 Task: Create a due date automation trigger when advanced on, 2 working days after a card is due add basic not assigned to me at 11:00 AM.
Action: Mouse moved to (1116, 344)
Screenshot: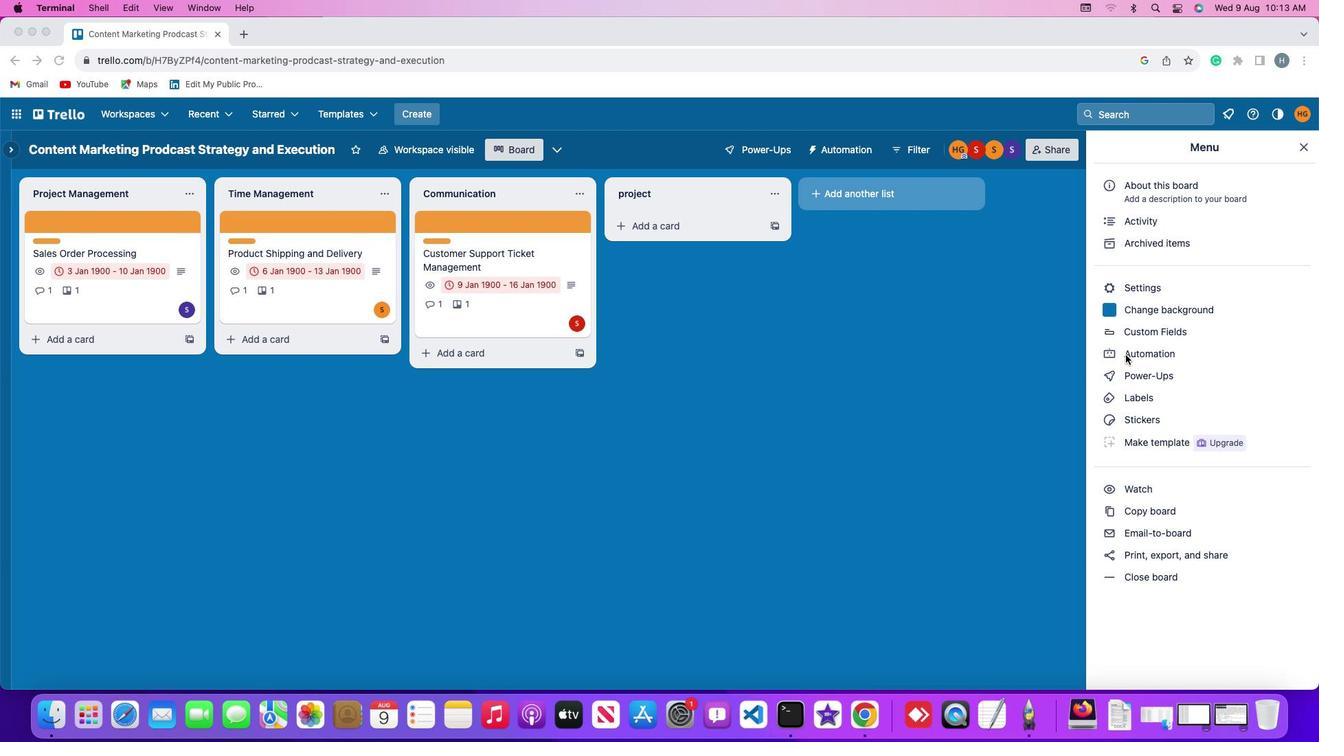 
Action: Mouse pressed left at (1116, 344)
Screenshot: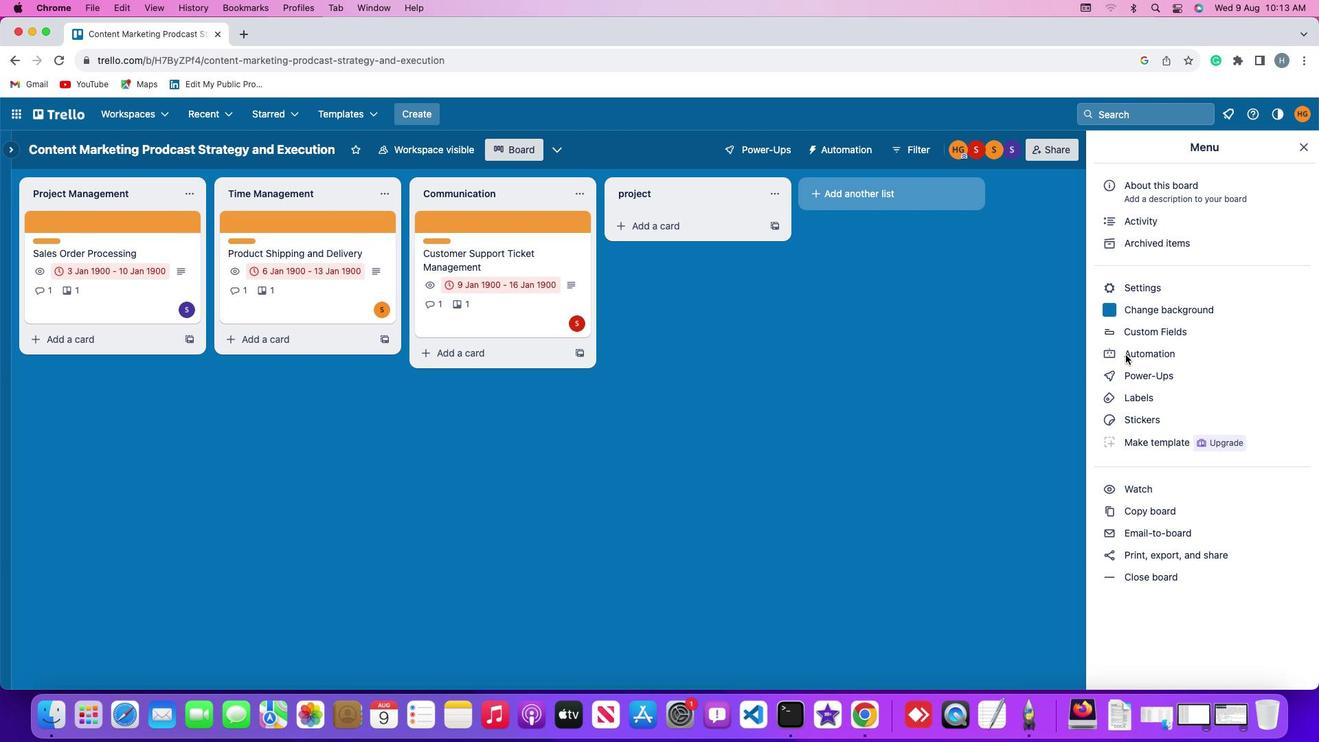 
Action: Mouse pressed left at (1116, 344)
Screenshot: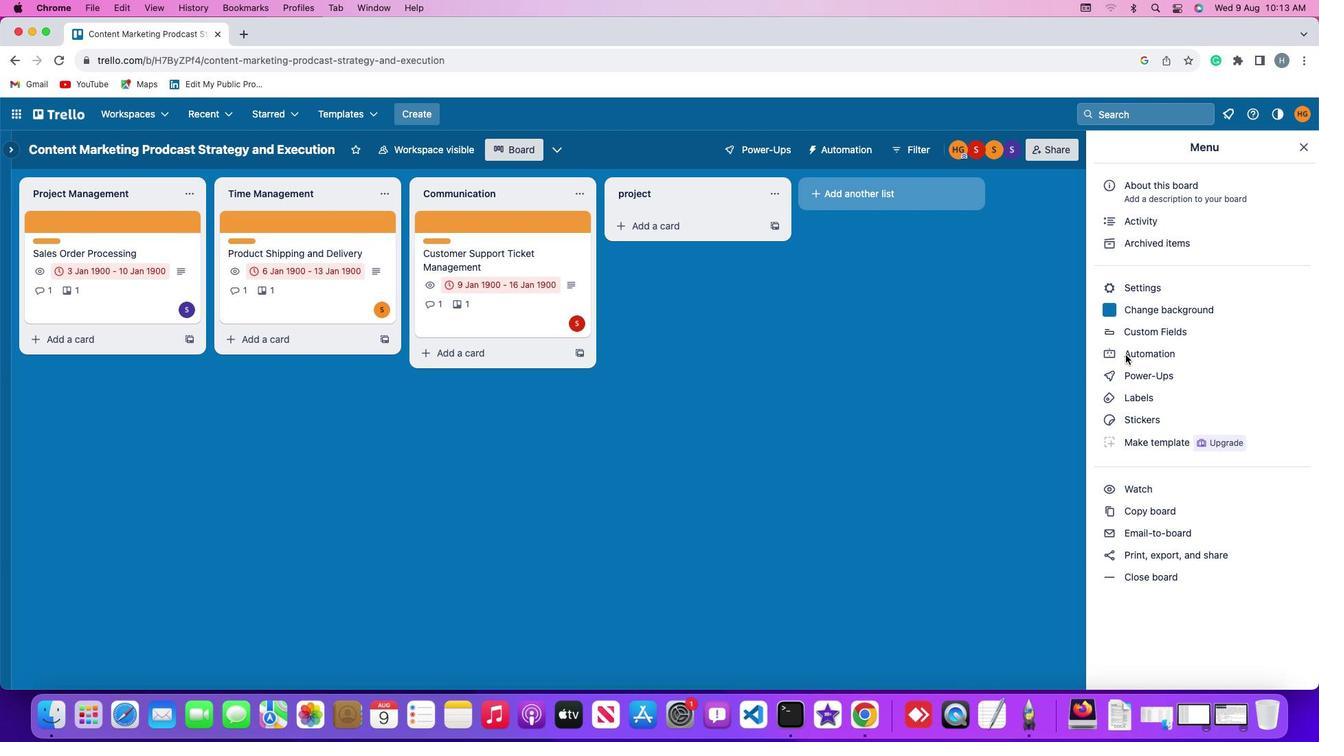 
Action: Mouse moved to (89, 320)
Screenshot: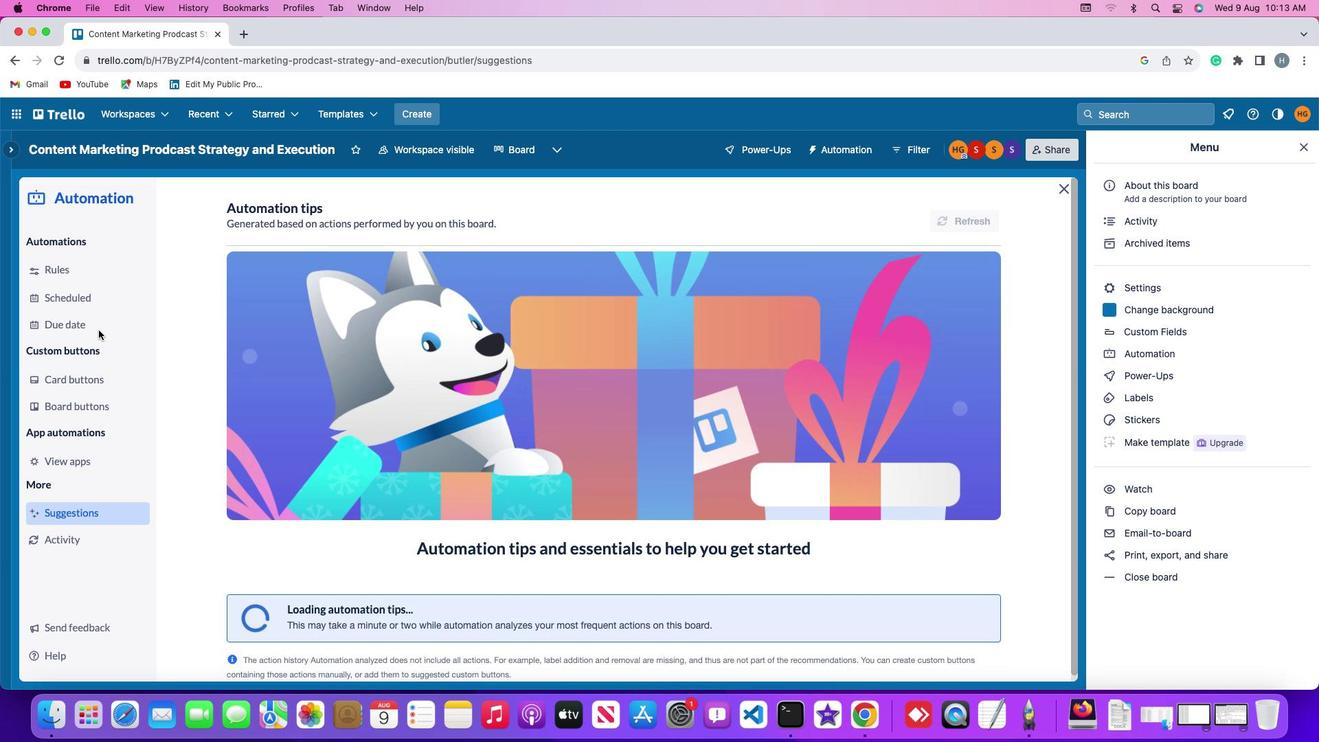 
Action: Mouse pressed left at (89, 320)
Screenshot: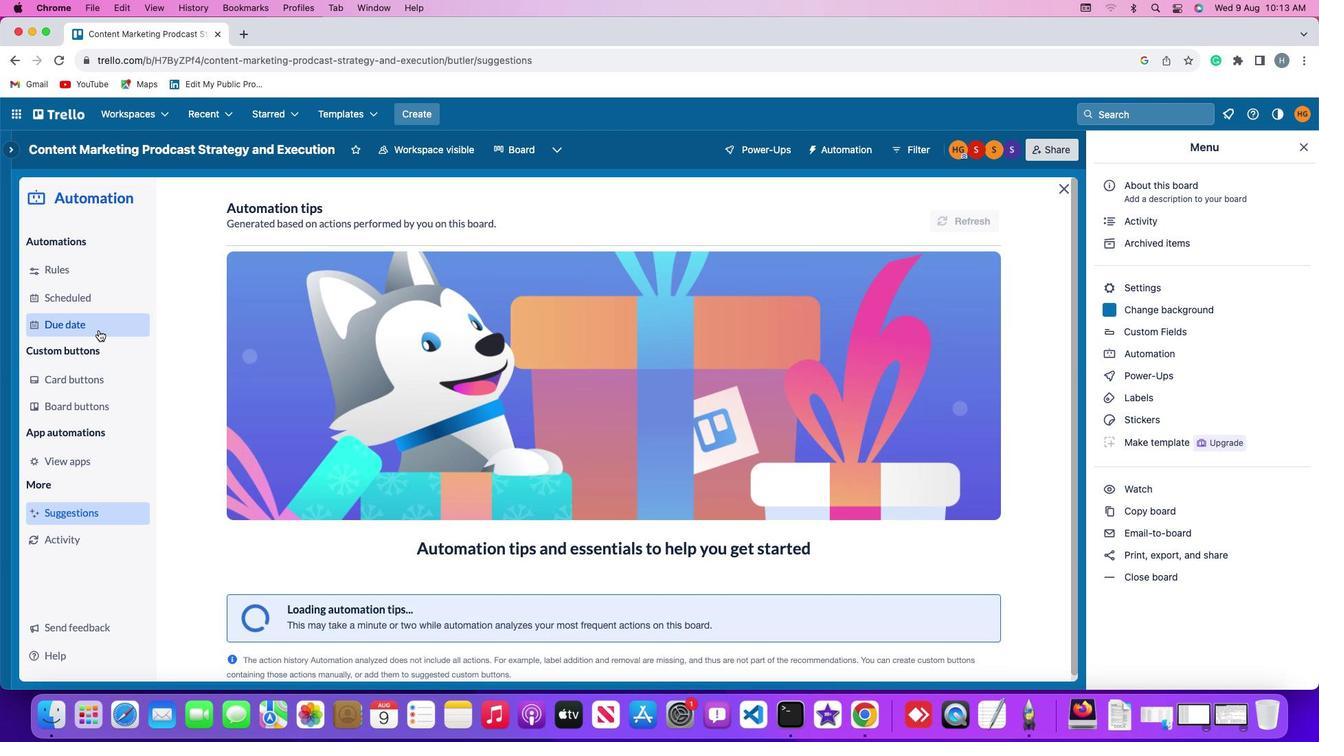 
Action: Mouse moved to (924, 202)
Screenshot: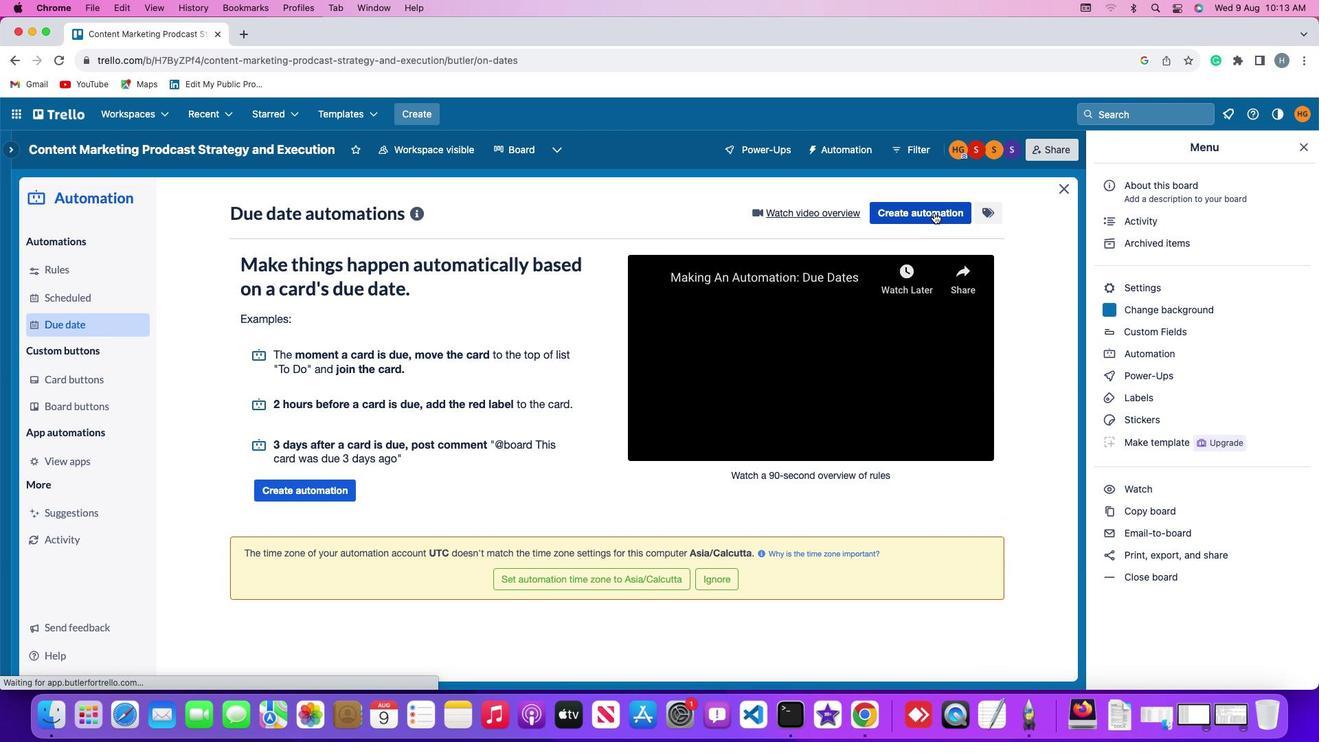 
Action: Mouse pressed left at (924, 202)
Screenshot: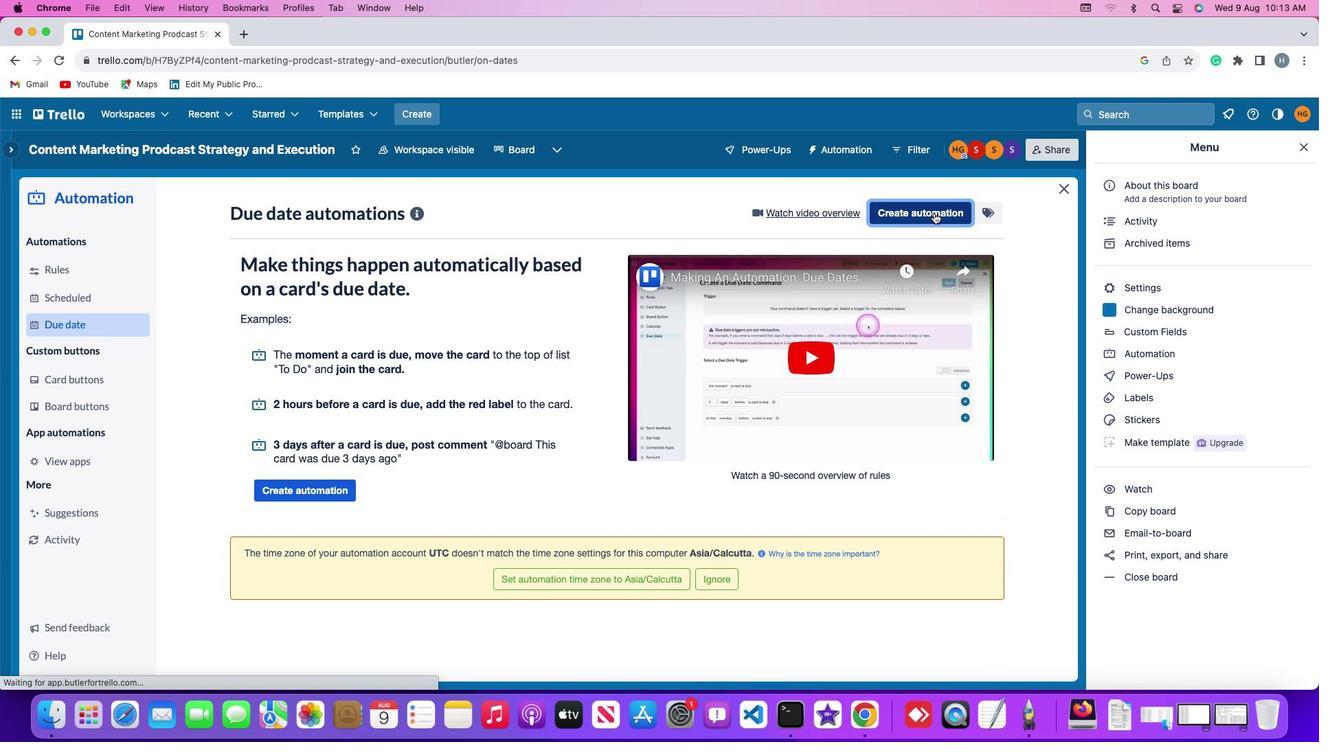
Action: Mouse moved to (367, 338)
Screenshot: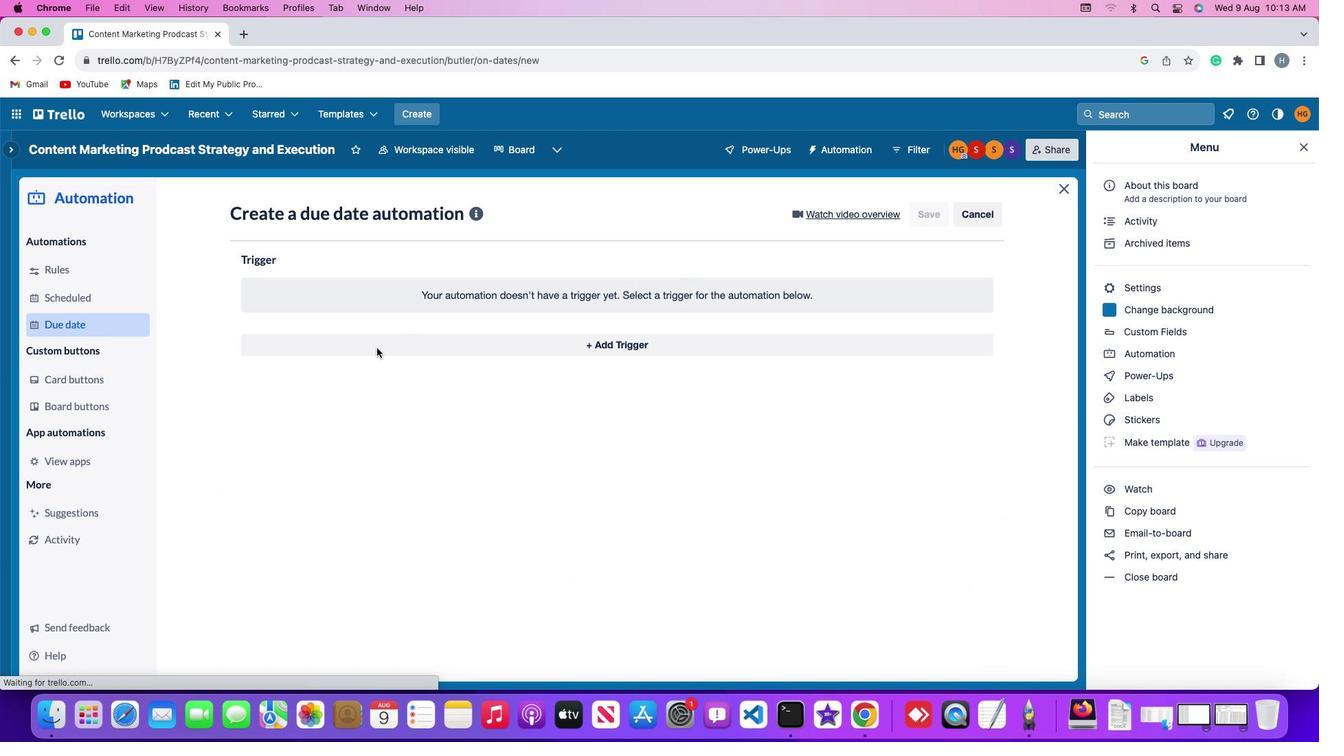 
Action: Mouse pressed left at (367, 338)
Screenshot: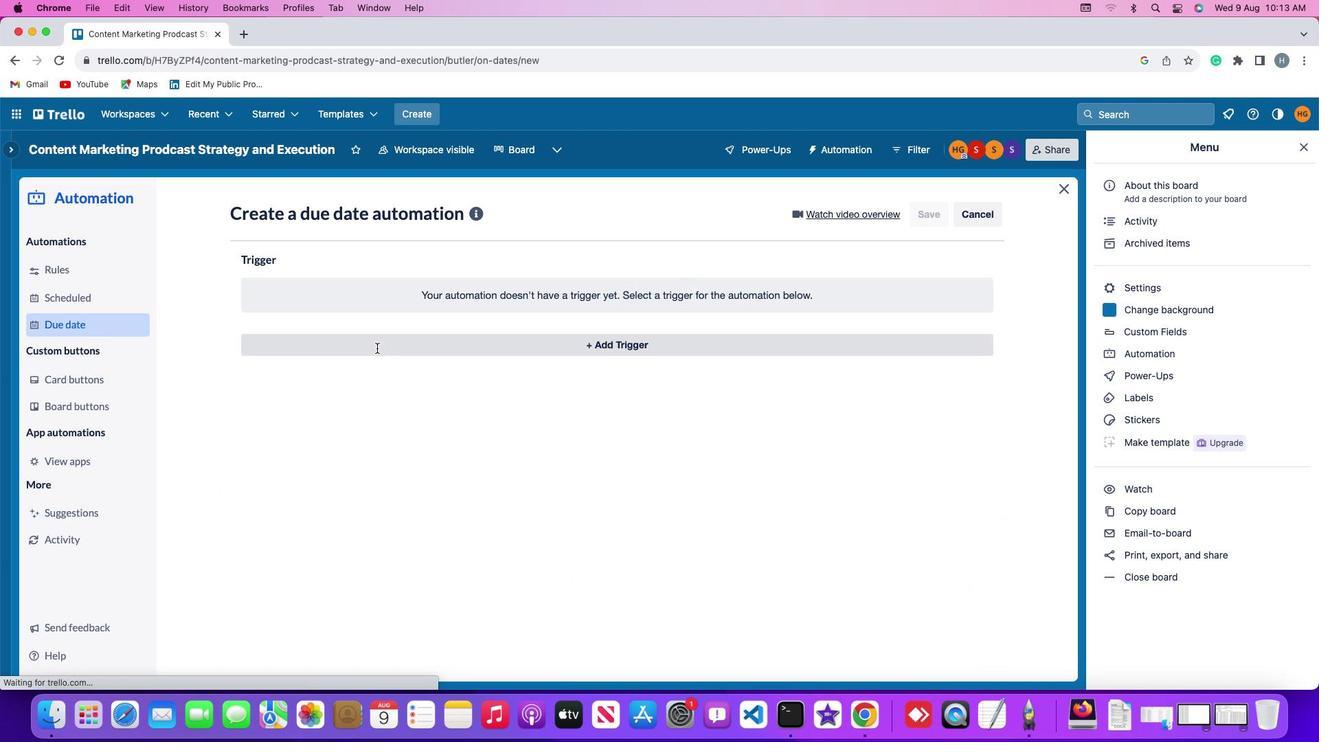 
Action: Mouse moved to (259, 546)
Screenshot: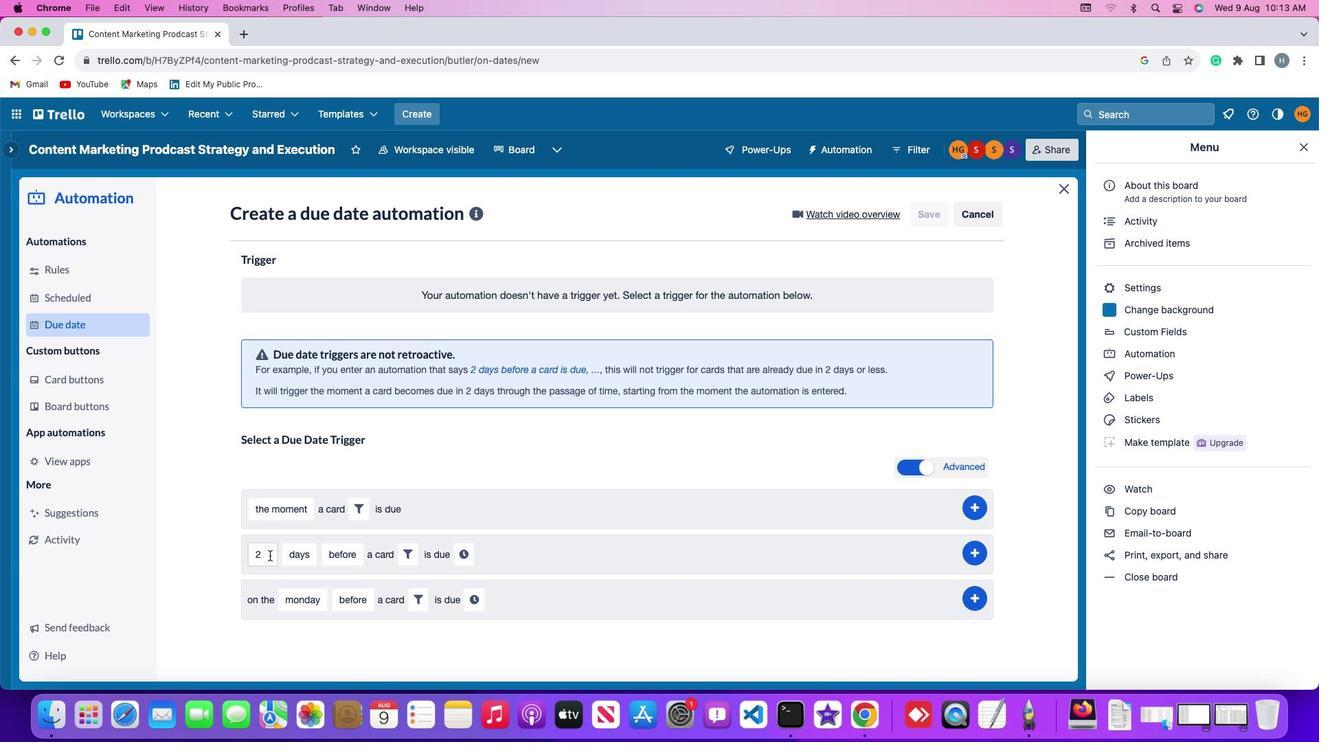
Action: Mouse pressed left at (259, 546)
Screenshot: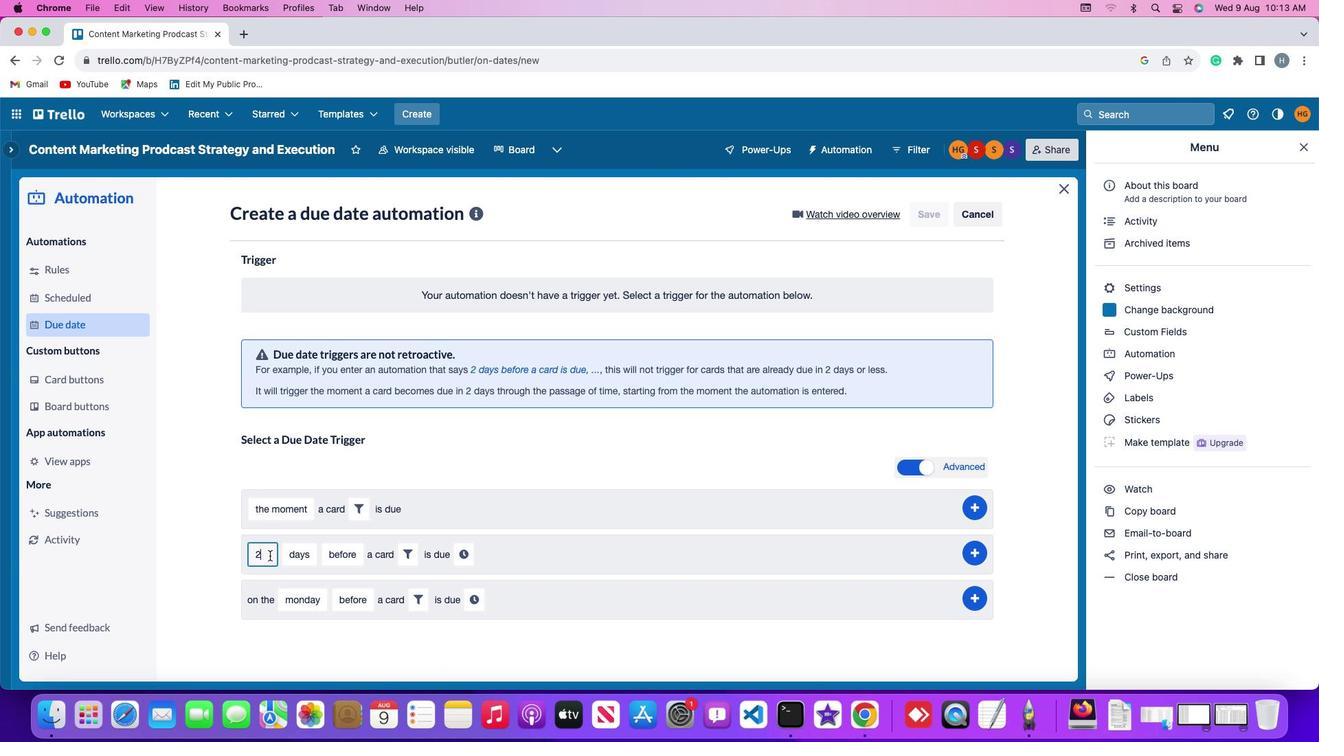 
Action: Key pressed Key.backspace
Screenshot: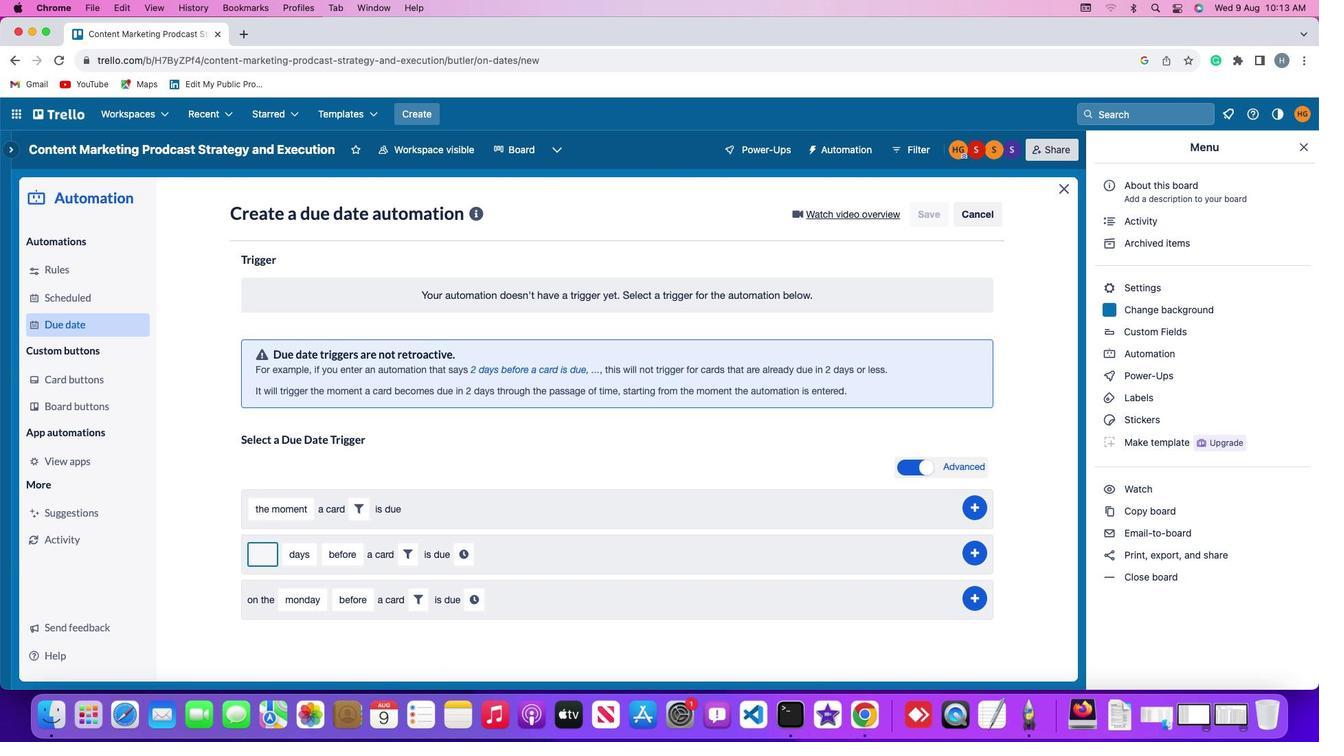 
Action: Mouse moved to (260, 546)
Screenshot: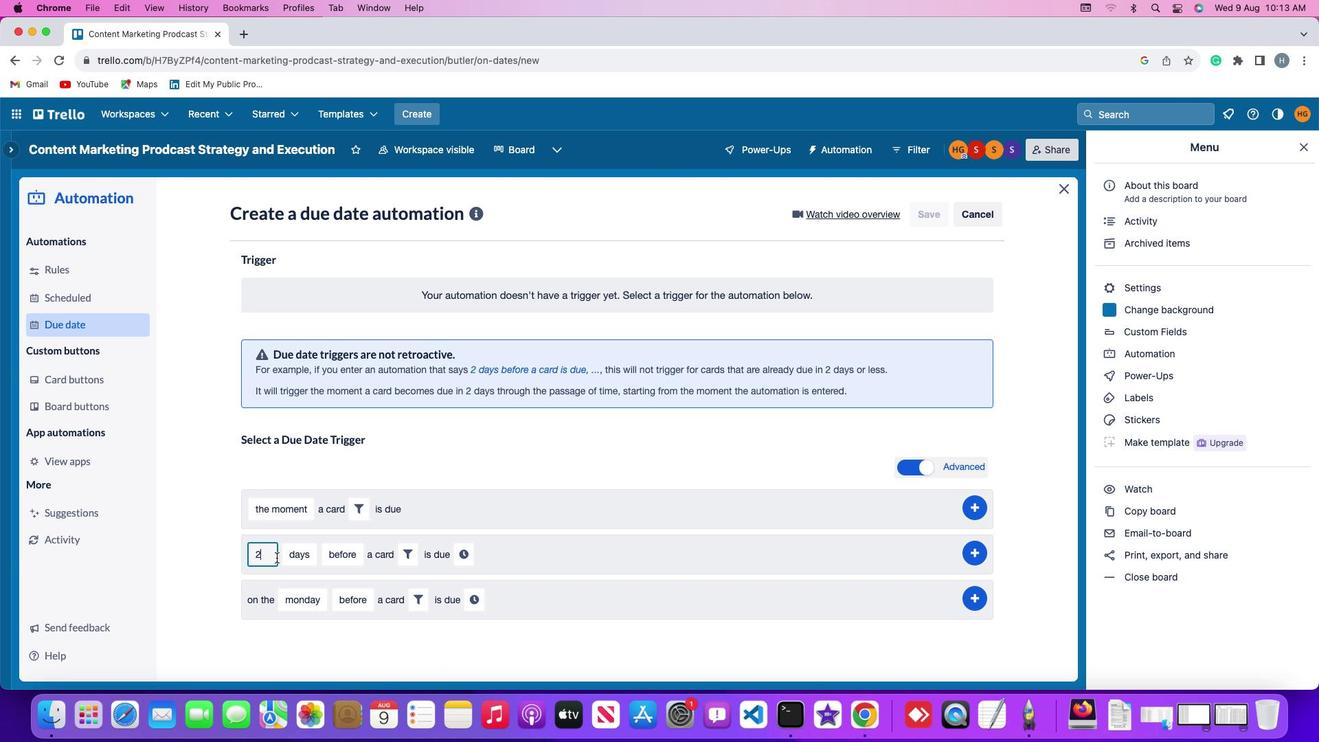 
Action: Key pressed '2'
Screenshot: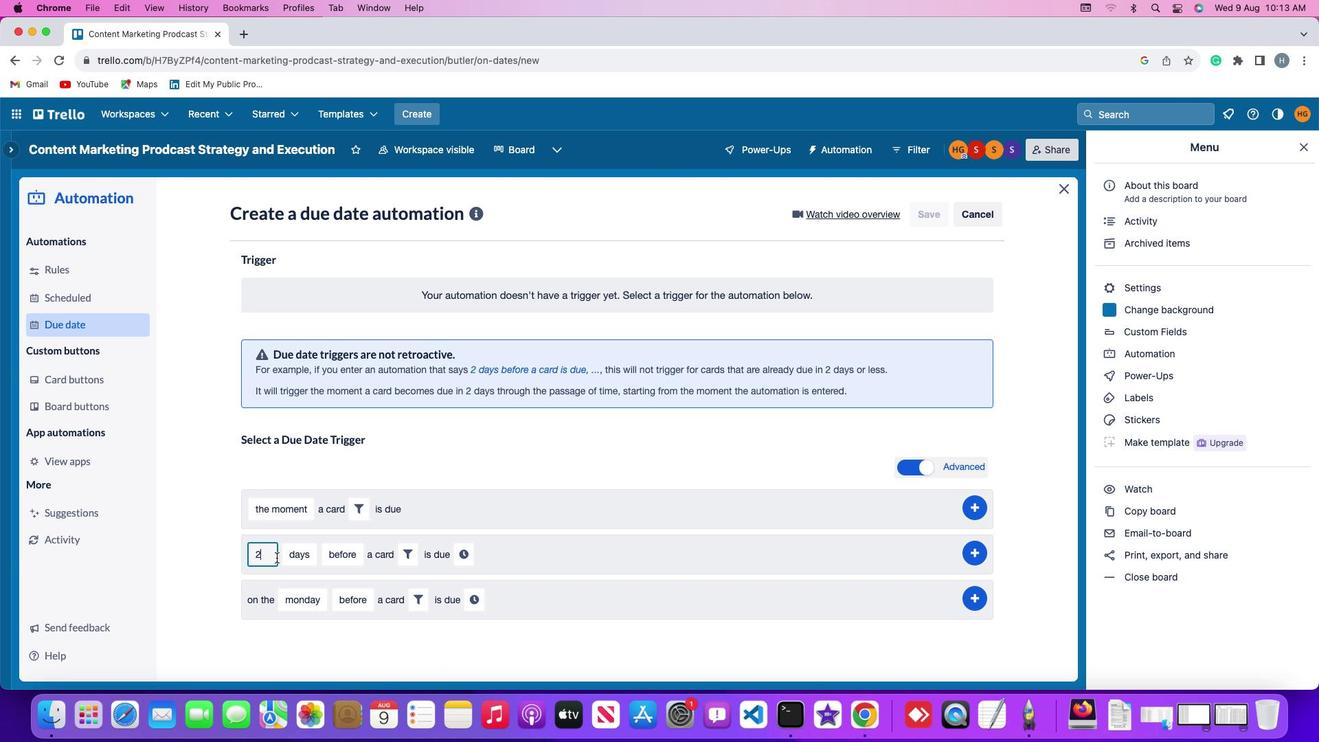 
Action: Mouse moved to (298, 548)
Screenshot: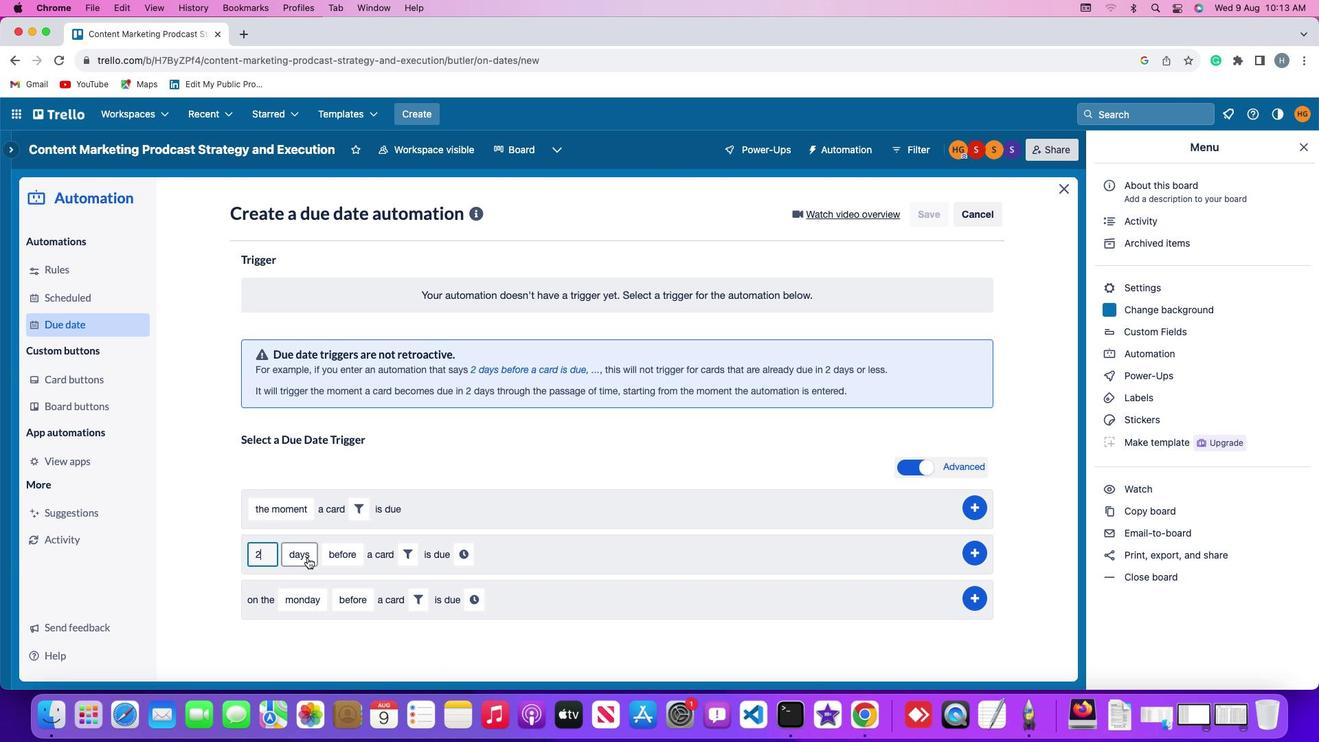 
Action: Mouse pressed left at (298, 548)
Screenshot: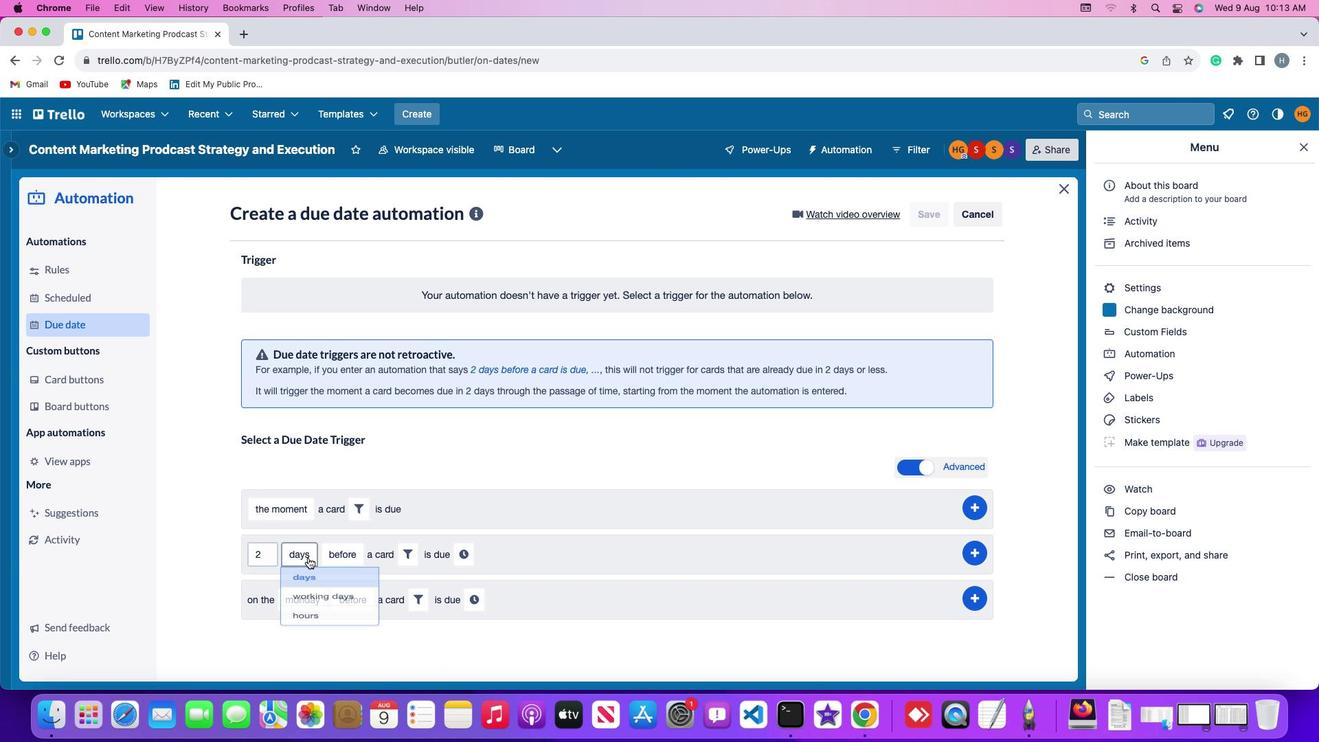 
Action: Mouse moved to (294, 590)
Screenshot: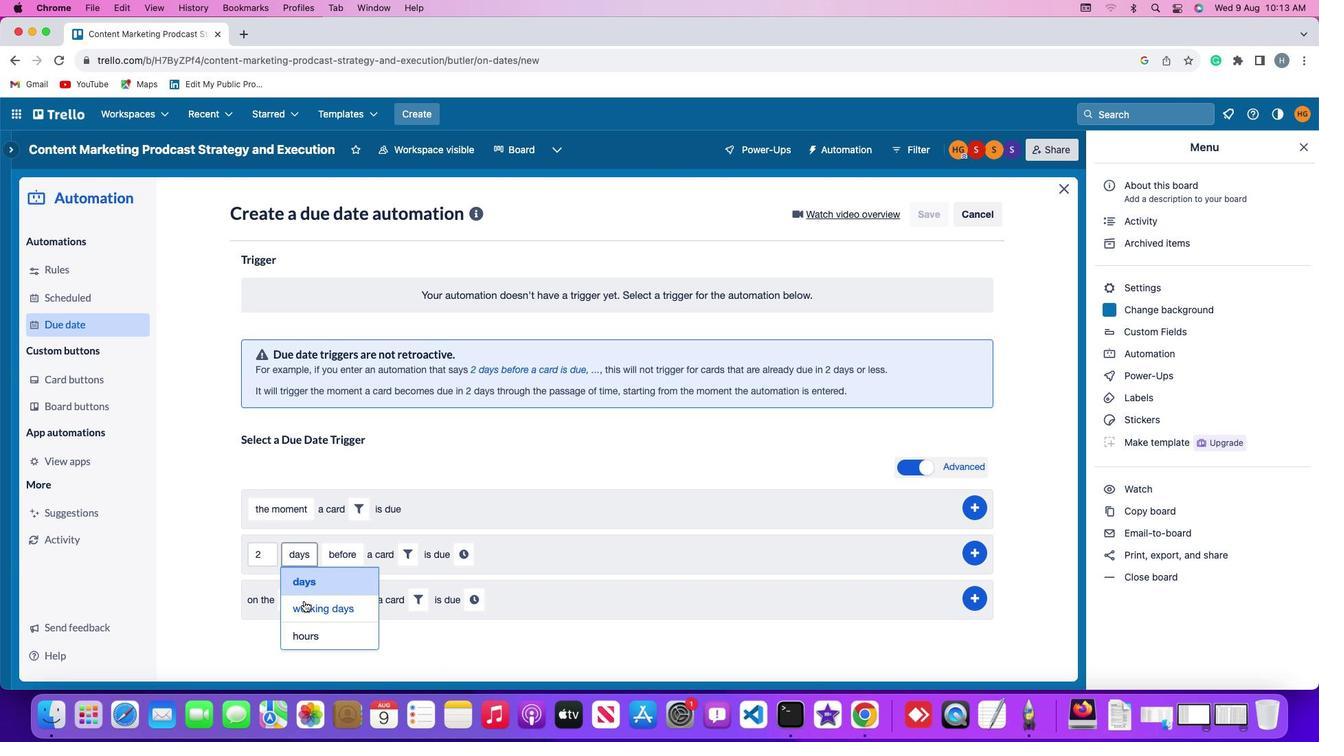 
Action: Mouse pressed left at (294, 590)
Screenshot: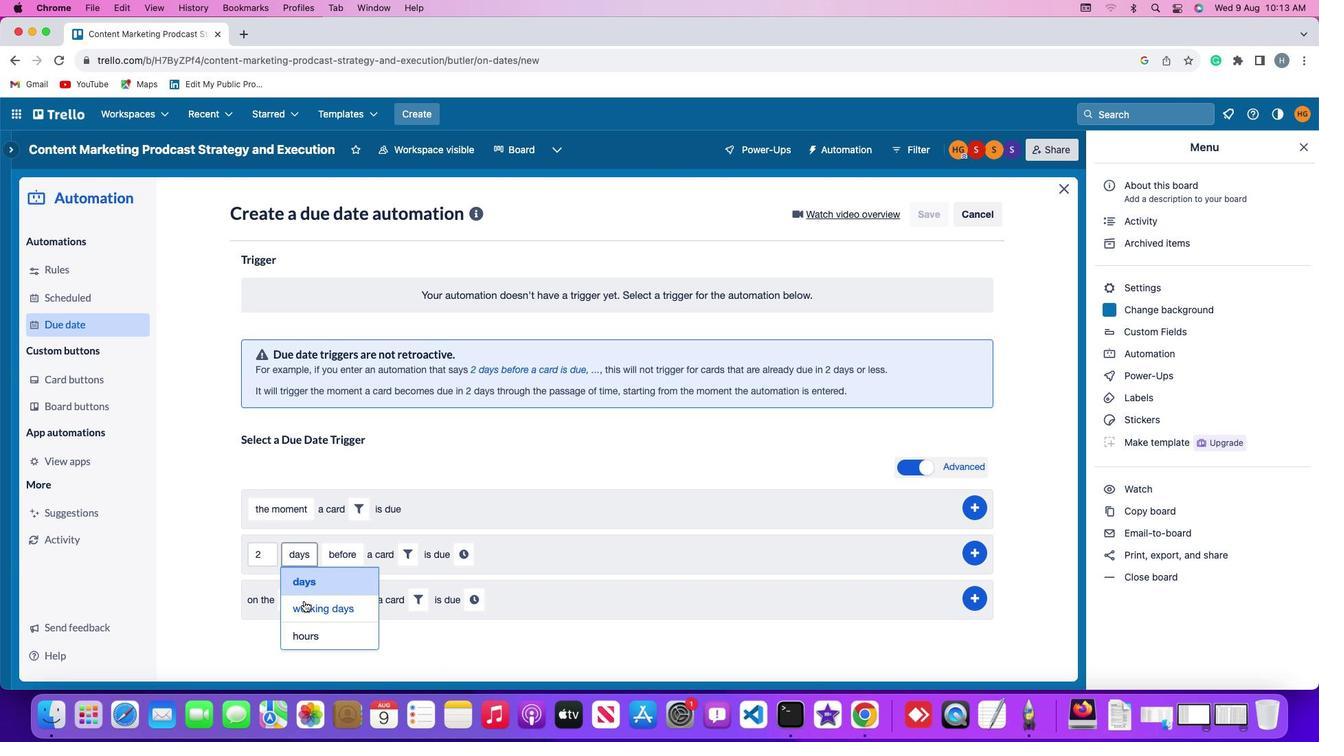 
Action: Mouse moved to (365, 551)
Screenshot: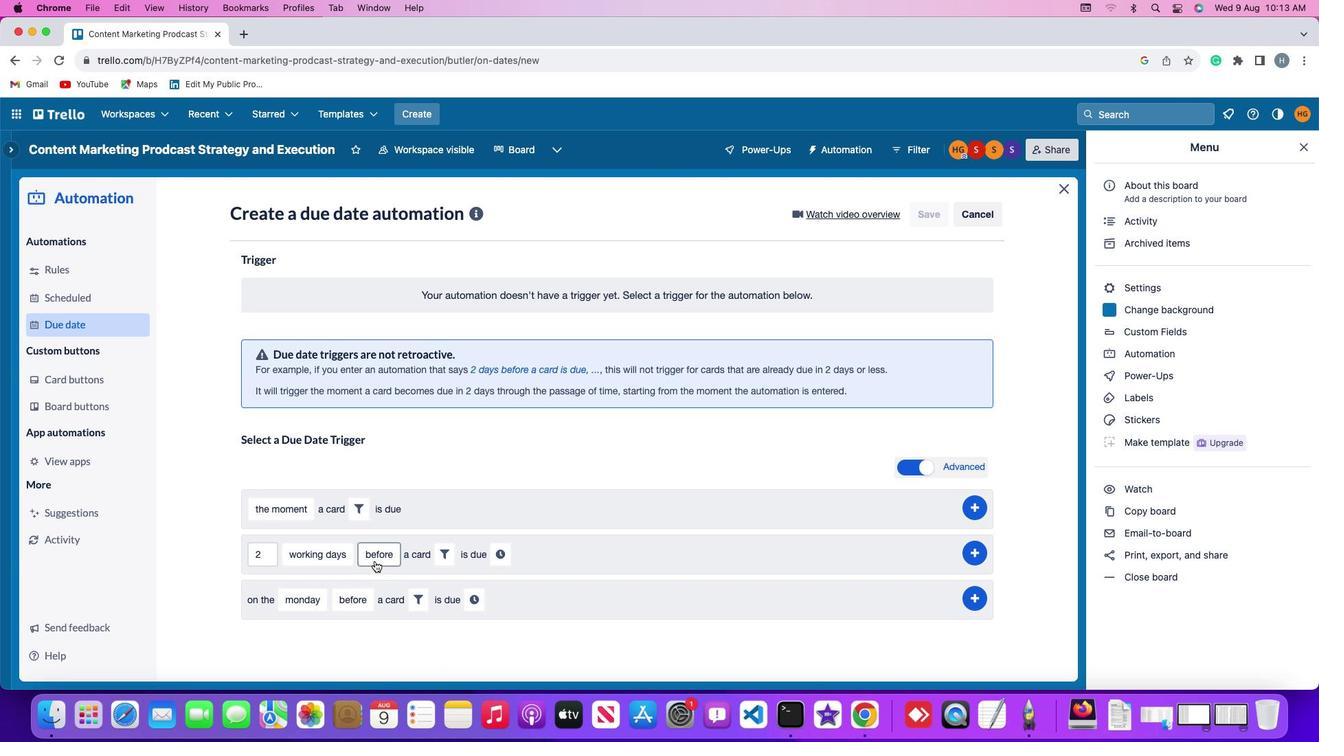 
Action: Mouse pressed left at (365, 551)
Screenshot: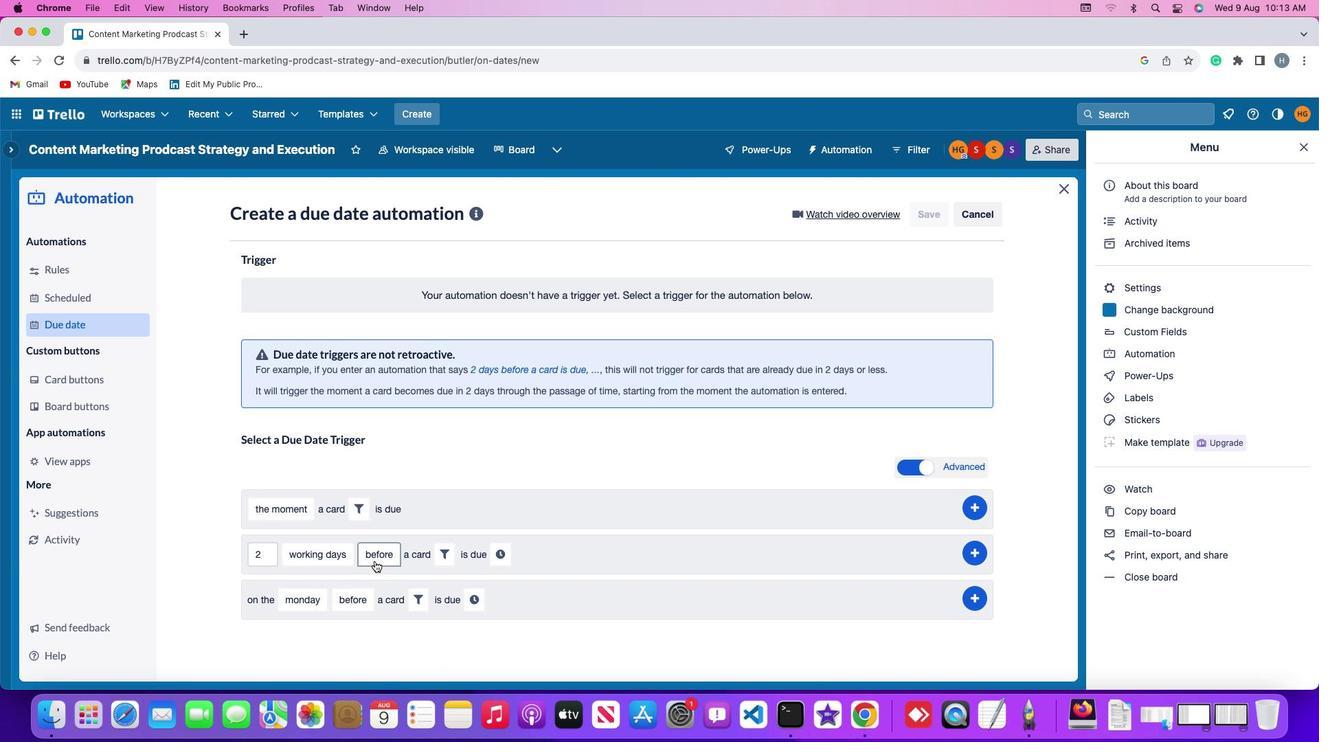 
Action: Mouse moved to (367, 595)
Screenshot: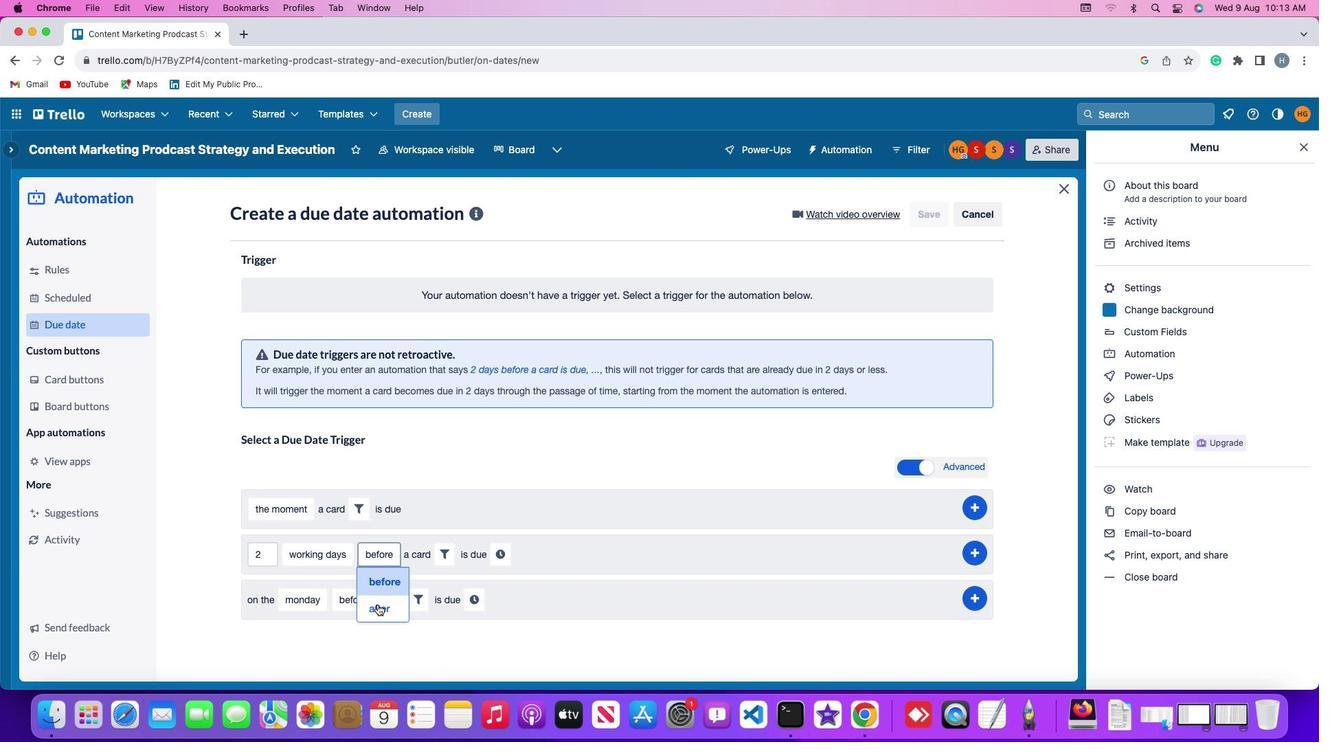 
Action: Mouse pressed left at (367, 595)
Screenshot: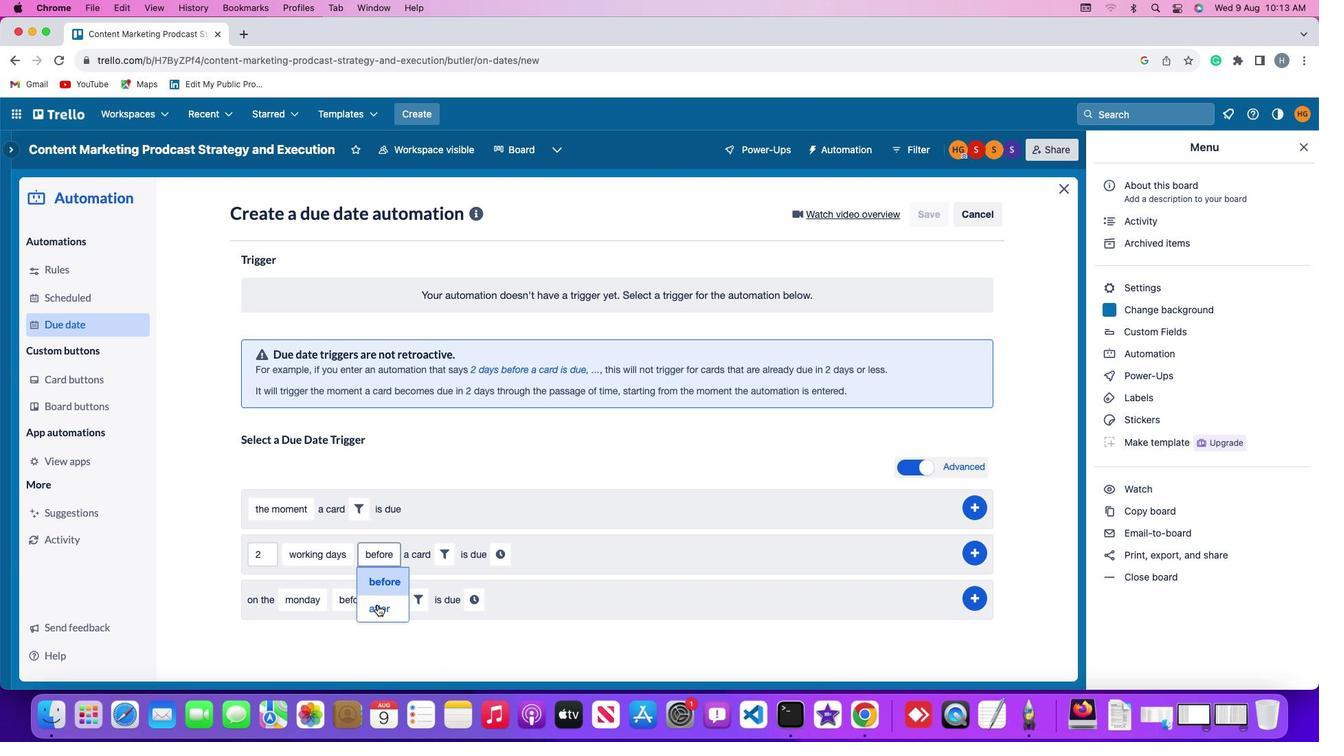 
Action: Mouse moved to (434, 540)
Screenshot: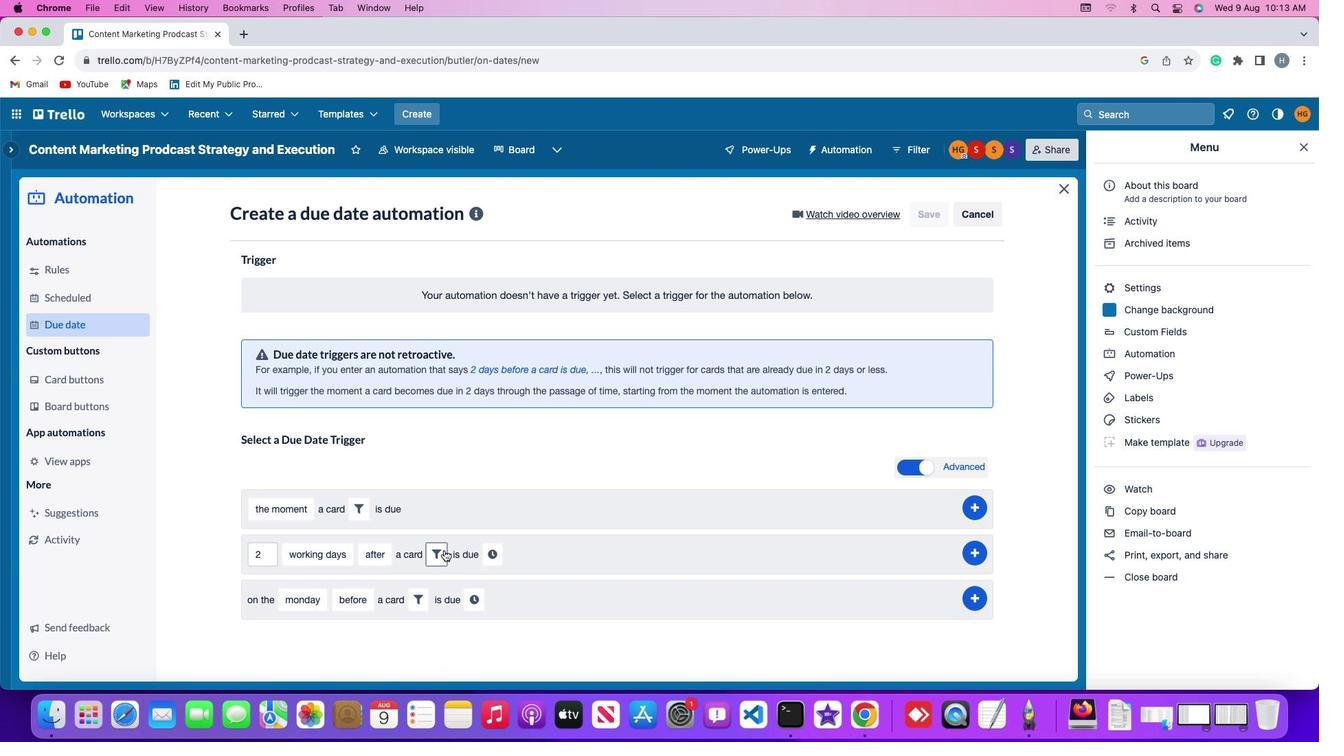 
Action: Mouse pressed left at (434, 540)
Screenshot: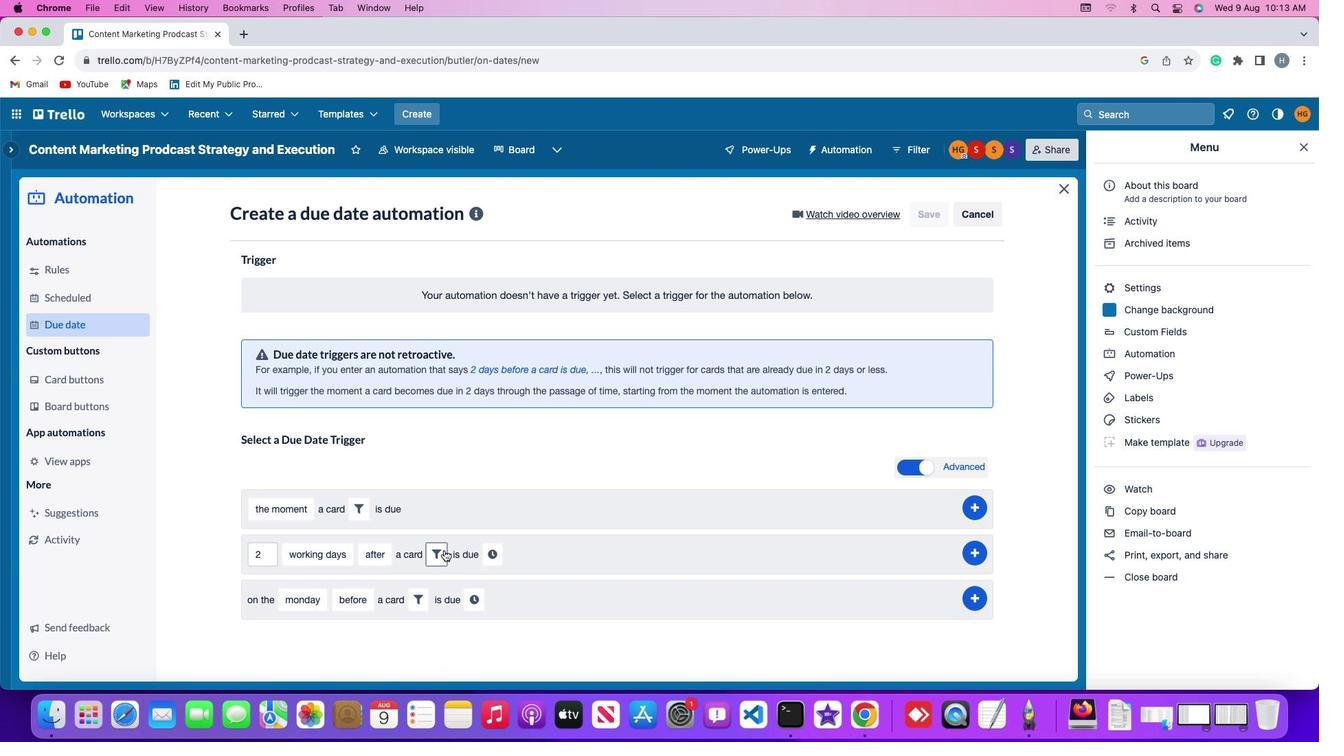 
Action: Mouse moved to (401, 610)
Screenshot: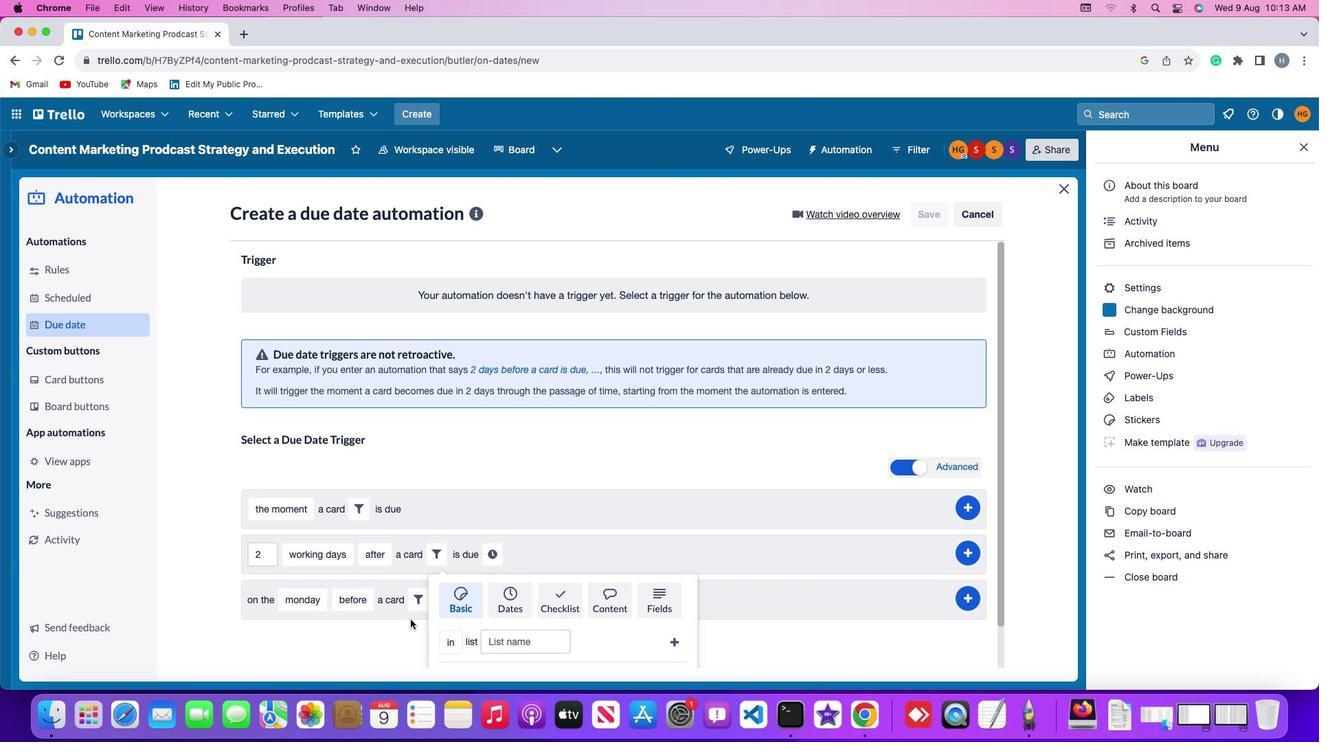 
Action: Mouse scrolled (401, 610) with delta (-8, -9)
Screenshot: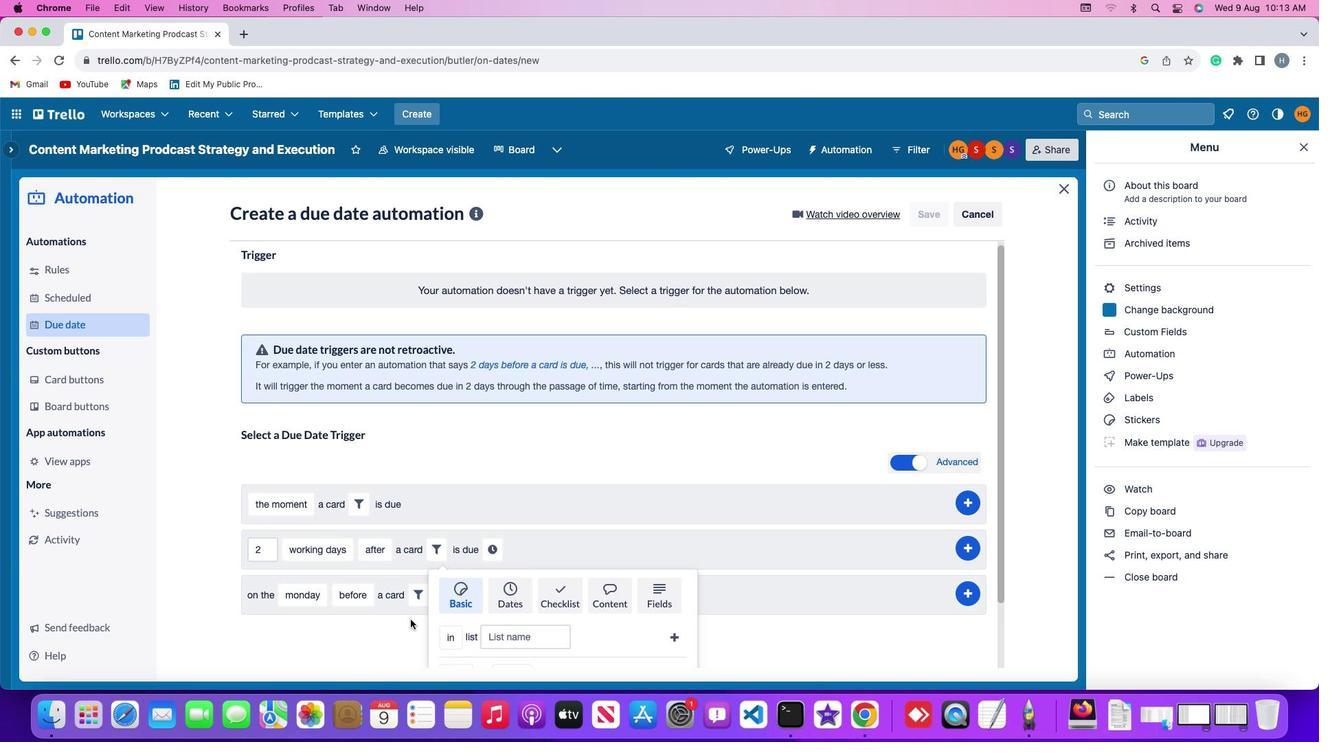 
Action: Mouse scrolled (401, 610) with delta (-8, -9)
Screenshot: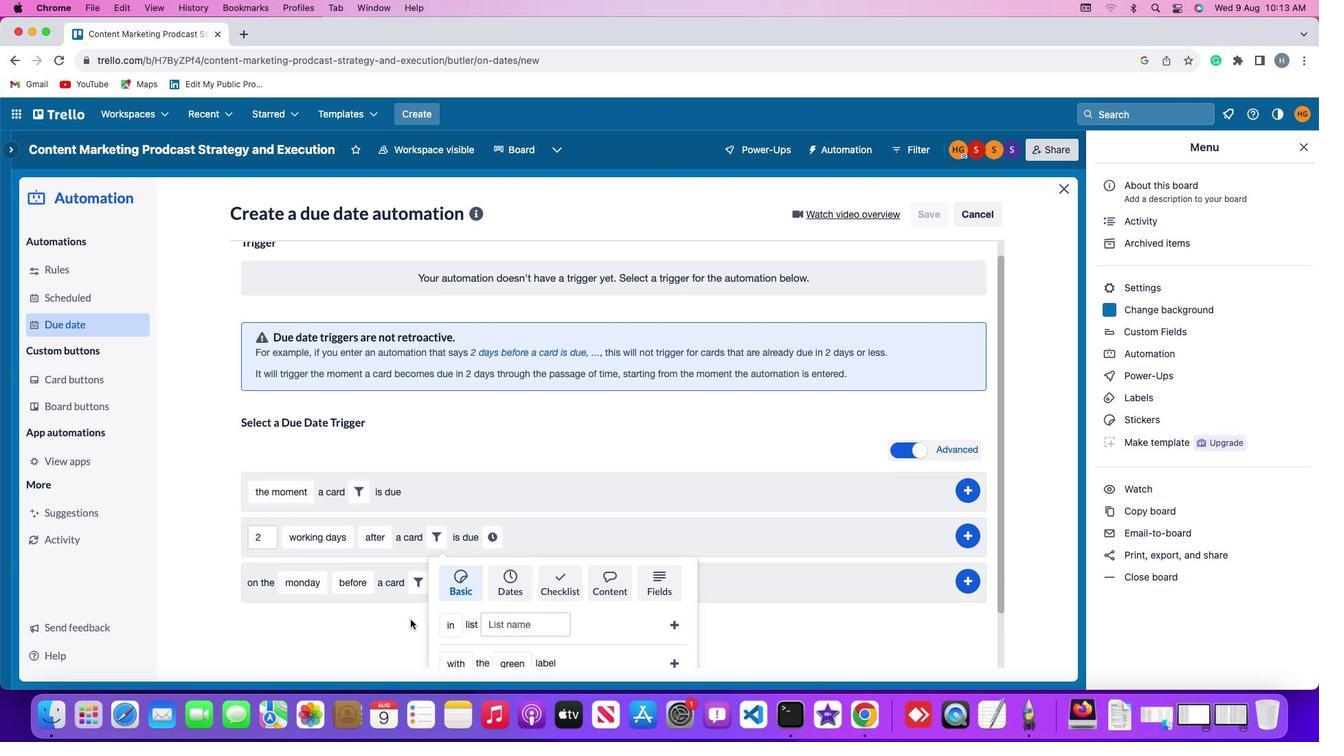 
Action: Mouse scrolled (401, 610) with delta (-8, -10)
Screenshot: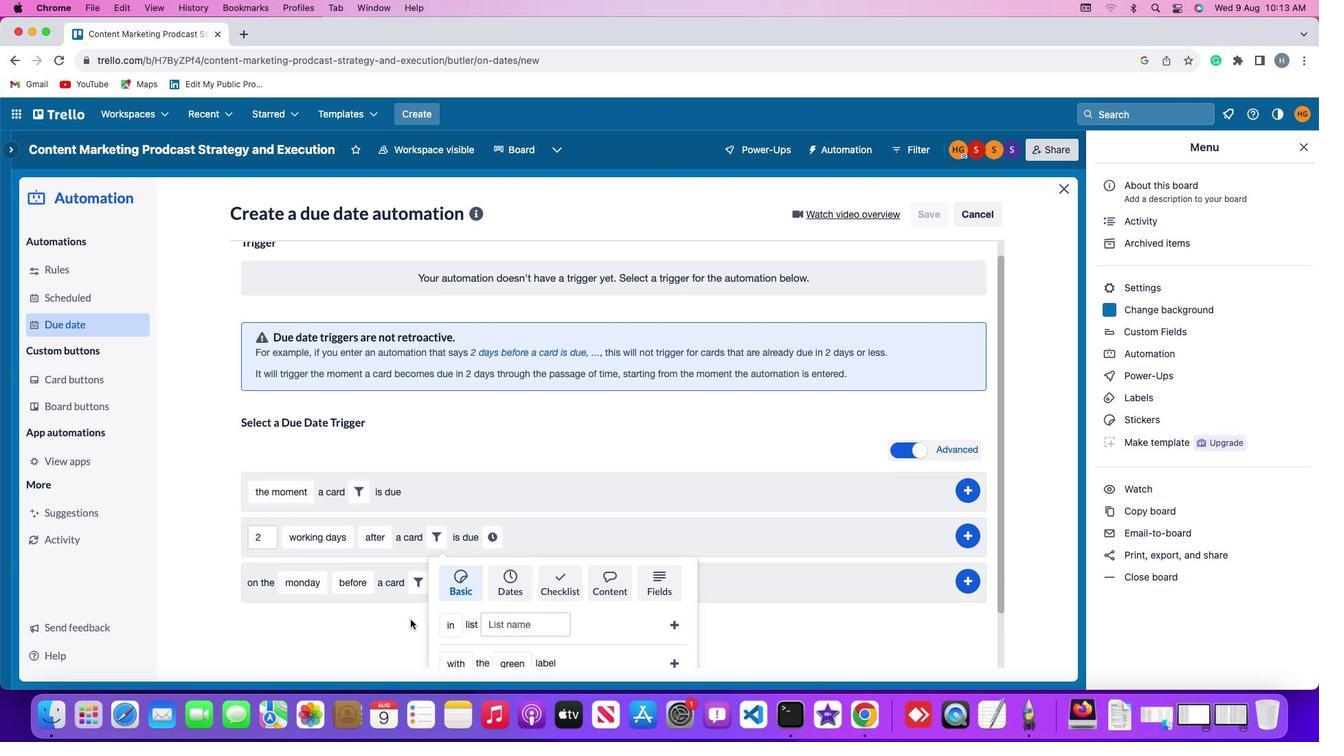 
Action: Mouse scrolled (401, 610) with delta (-8, -12)
Screenshot: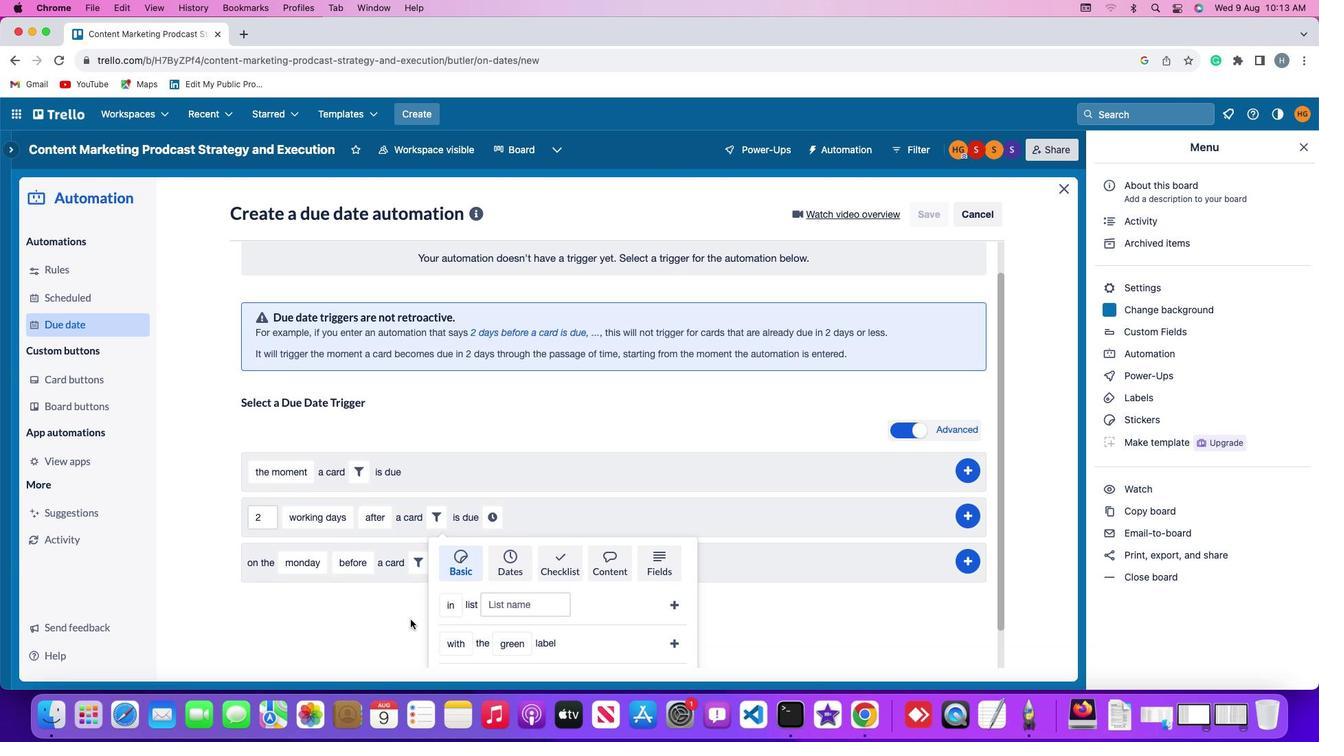 
Action: Mouse scrolled (401, 610) with delta (-8, -13)
Screenshot: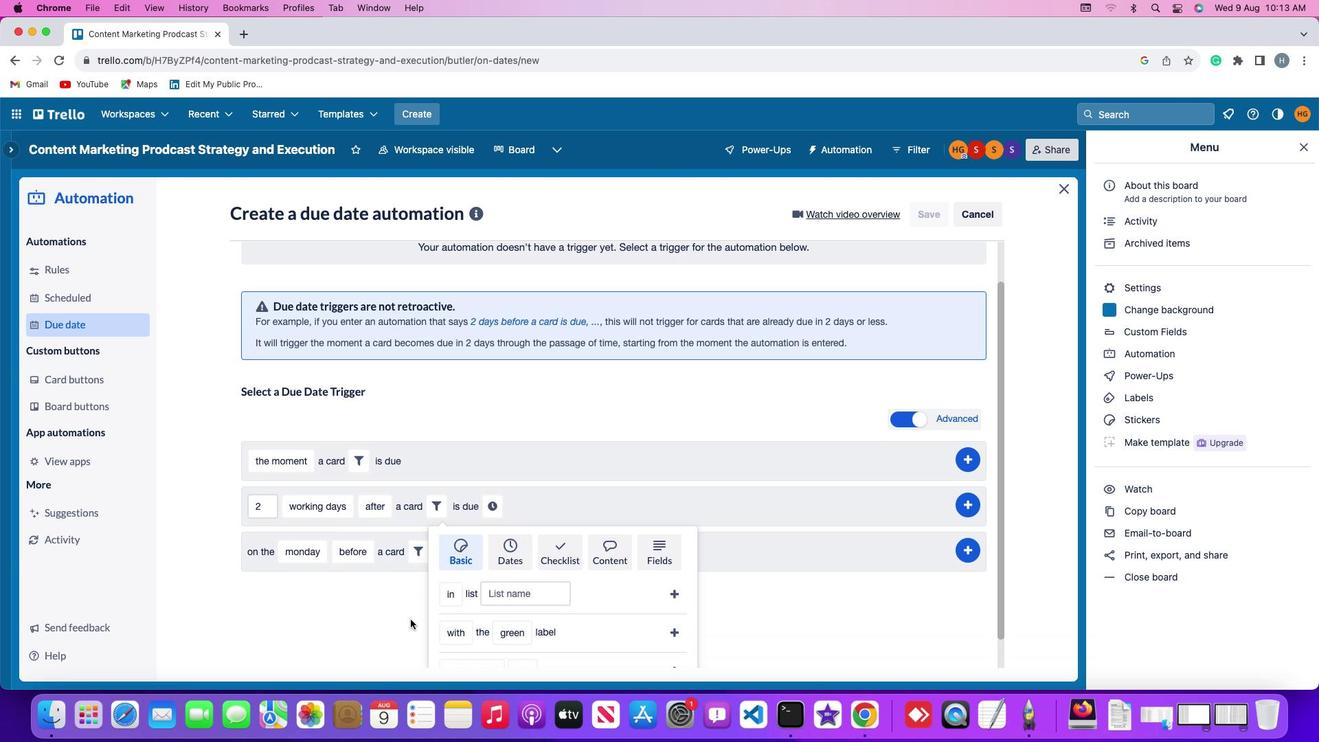 
Action: Mouse scrolled (401, 610) with delta (-8, -9)
Screenshot: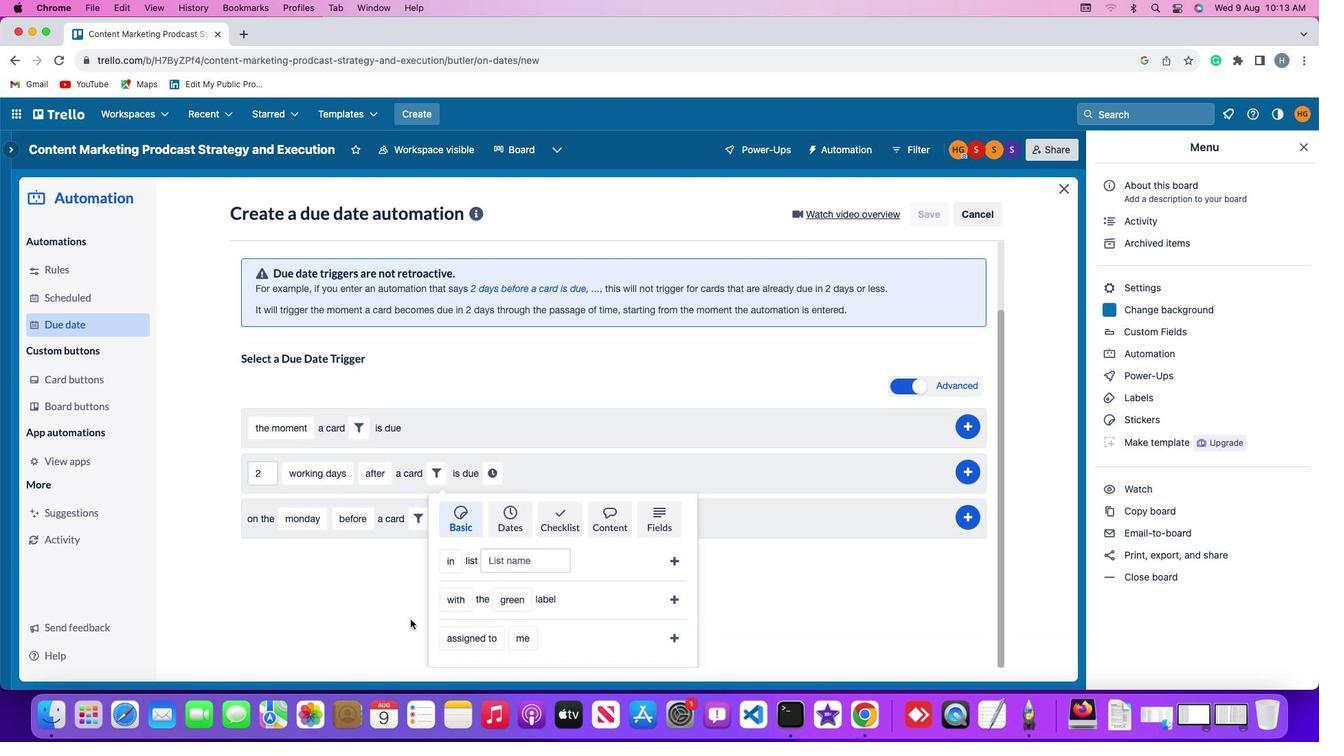 
Action: Mouse scrolled (401, 610) with delta (-8, -9)
Screenshot: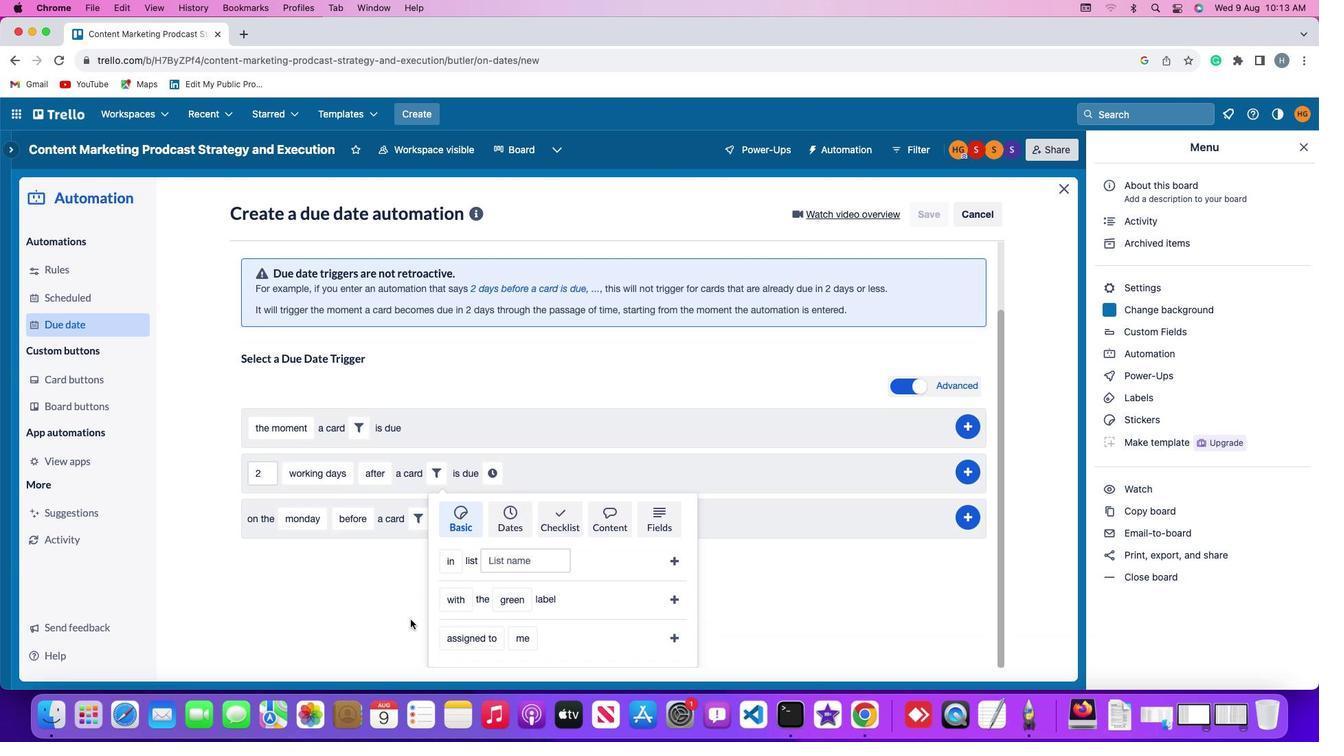 
Action: Mouse scrolled (401, 610) with delta (-8, -10)
Screenshot: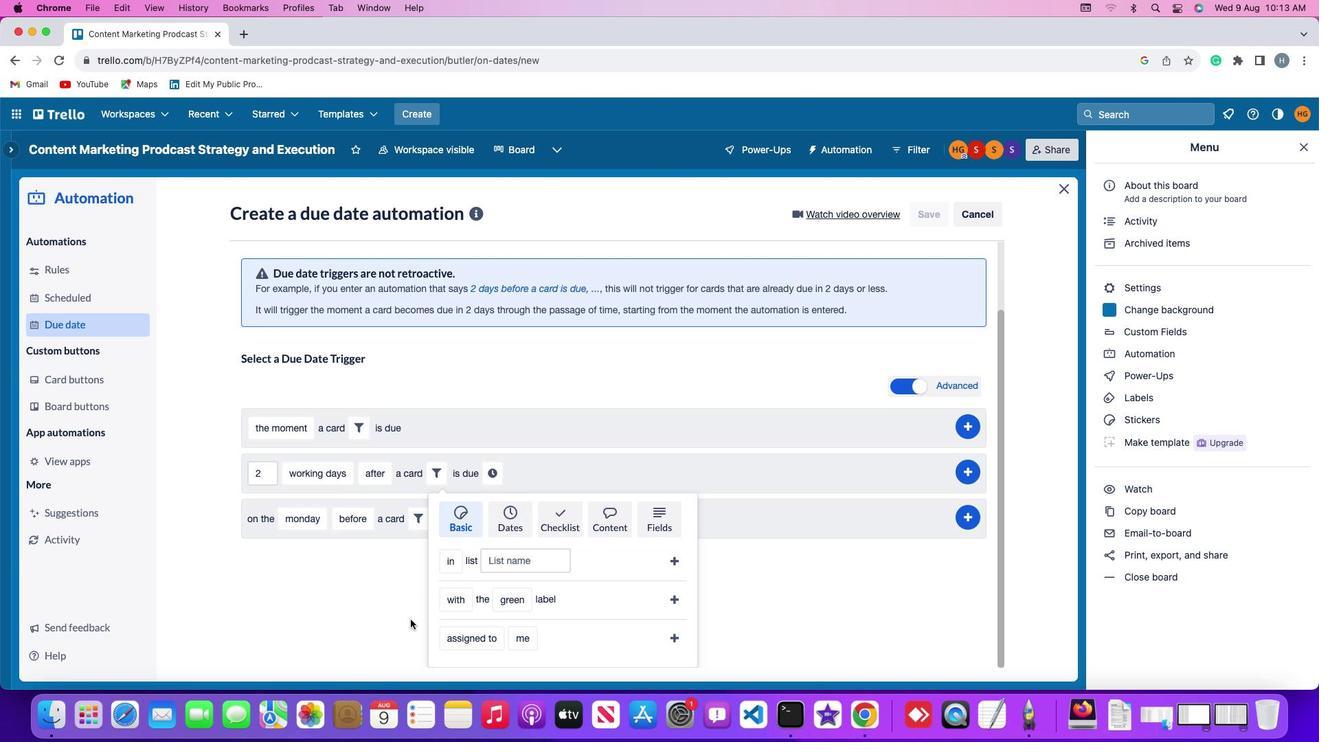 
Action: Mouse scrolled (401, 610) with delta (-8, -12)
Screenshot: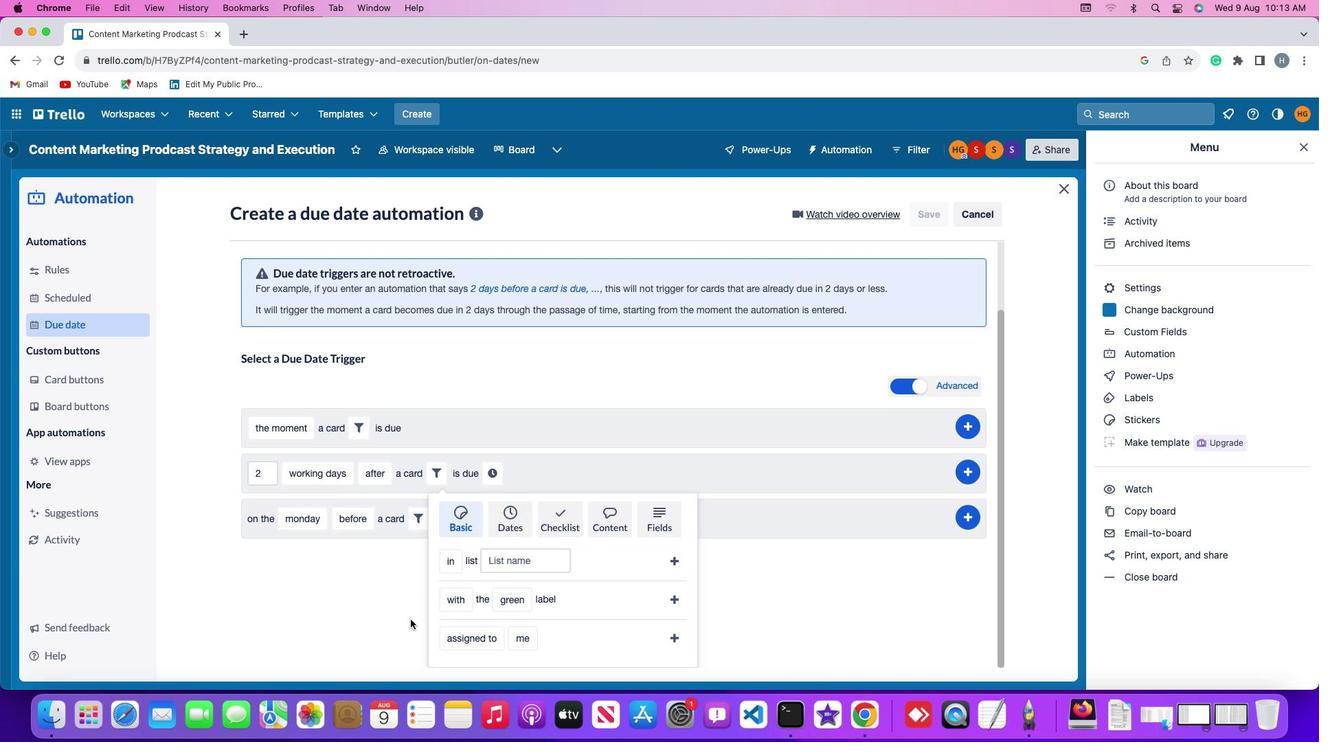
Action: Mouse moved to (439, 621)
Screenshot: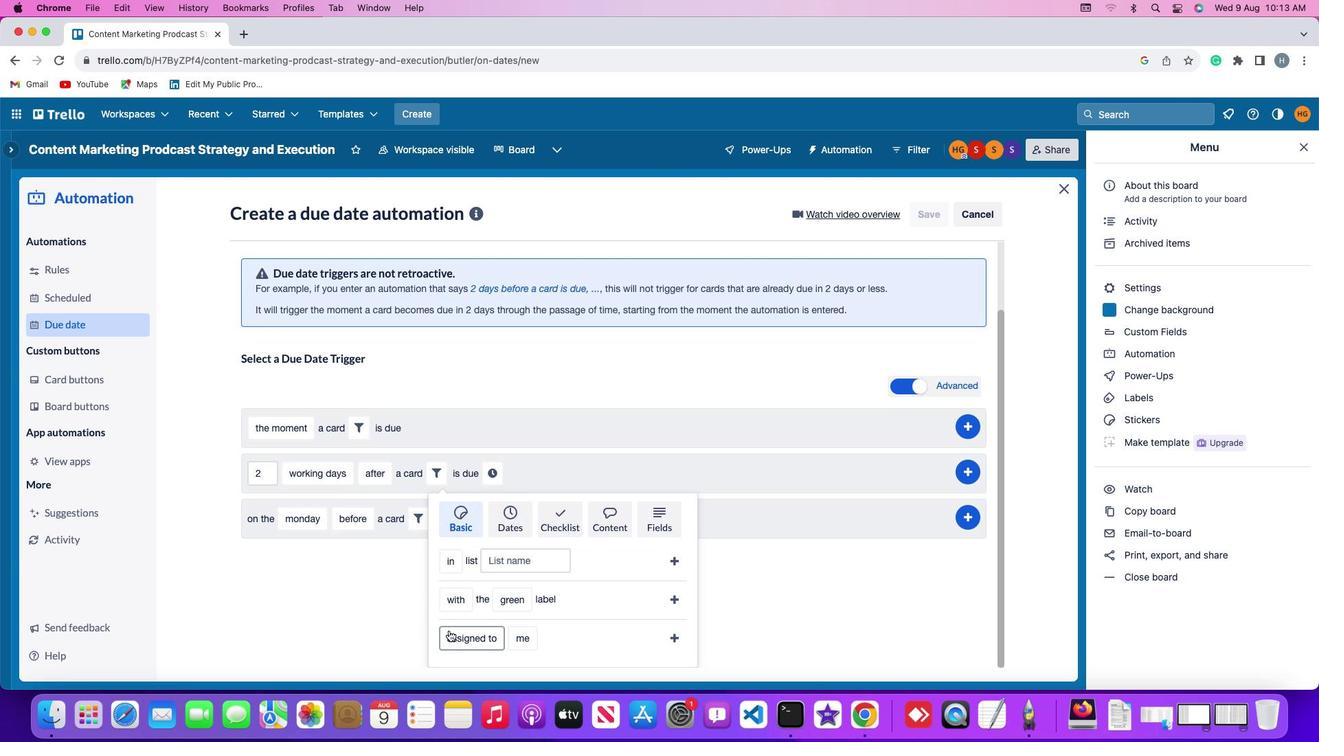 
Action: Mouse pressed left at (439, 621)
Screenshot: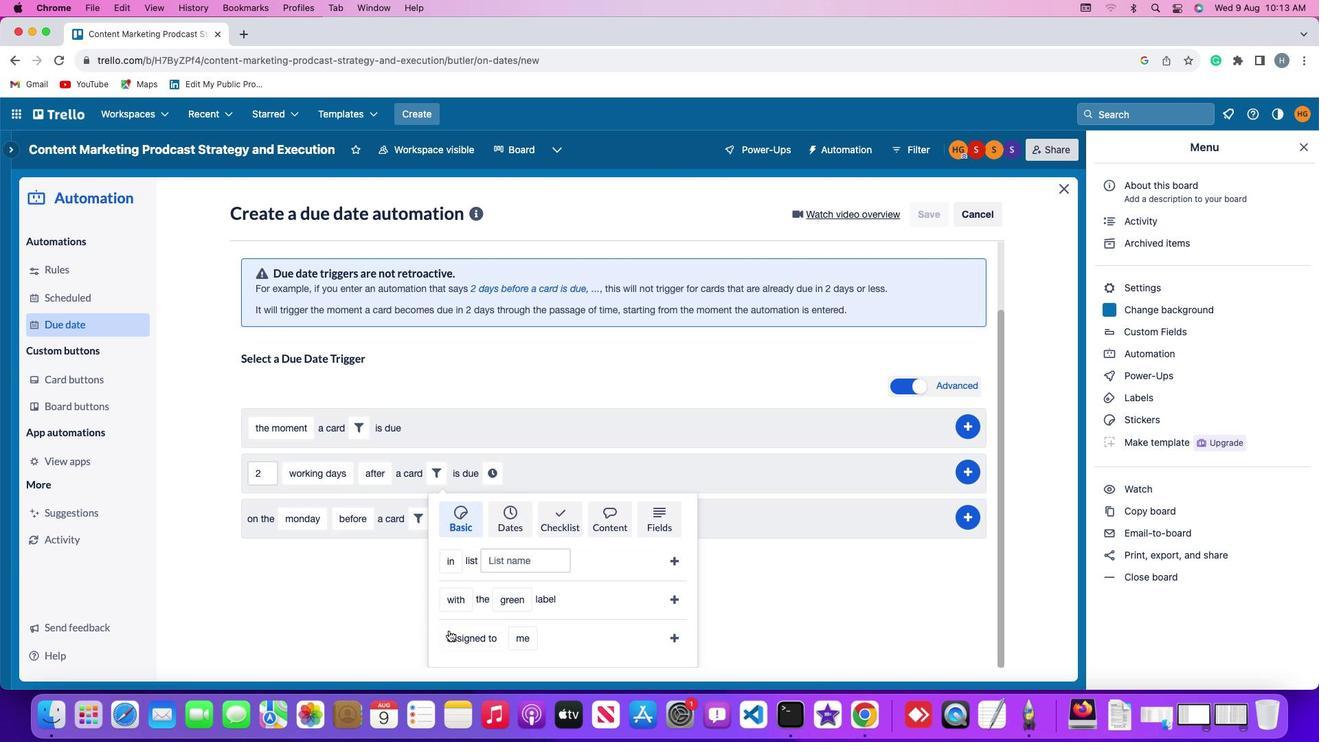
Action: Mouse moved to (452, 601)
Screenshot: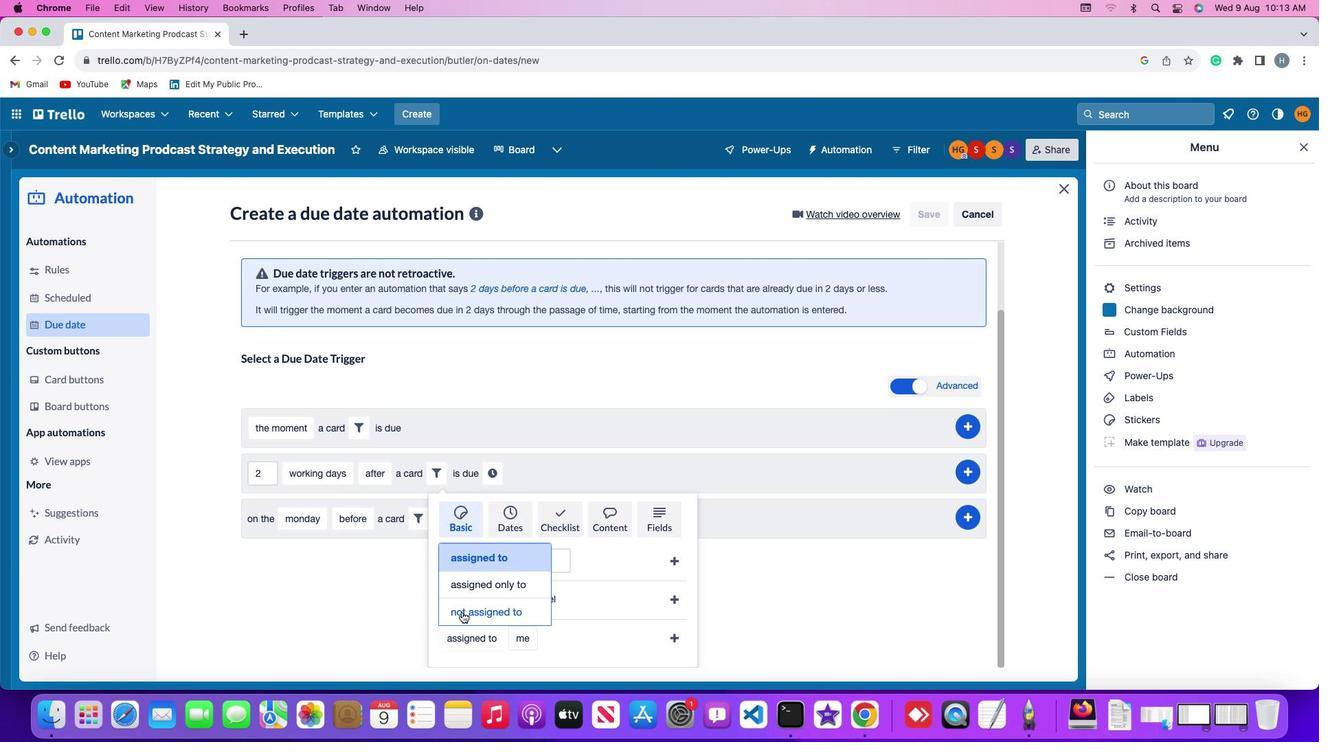 
Action: Mouse pressed left at (452, 601)
Screenshot: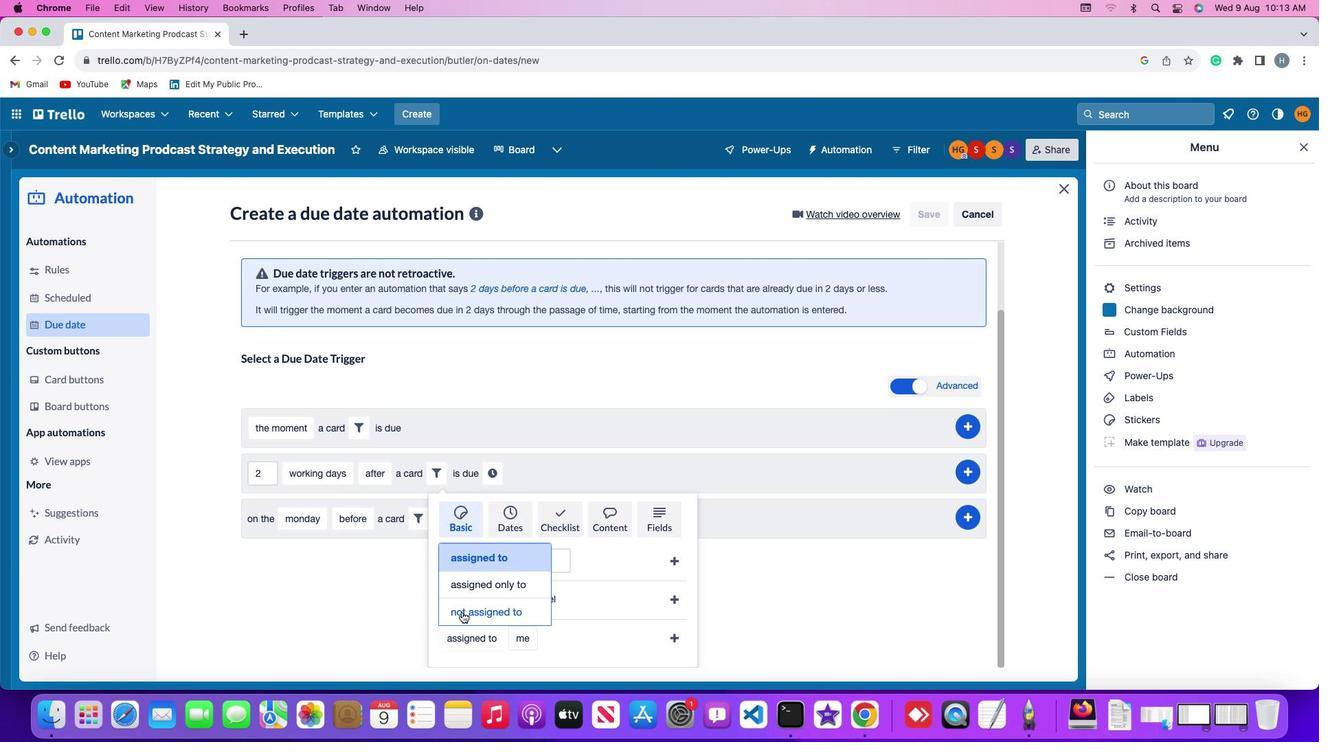 
Action: Mouse moved to (533, 630)
Screenshot: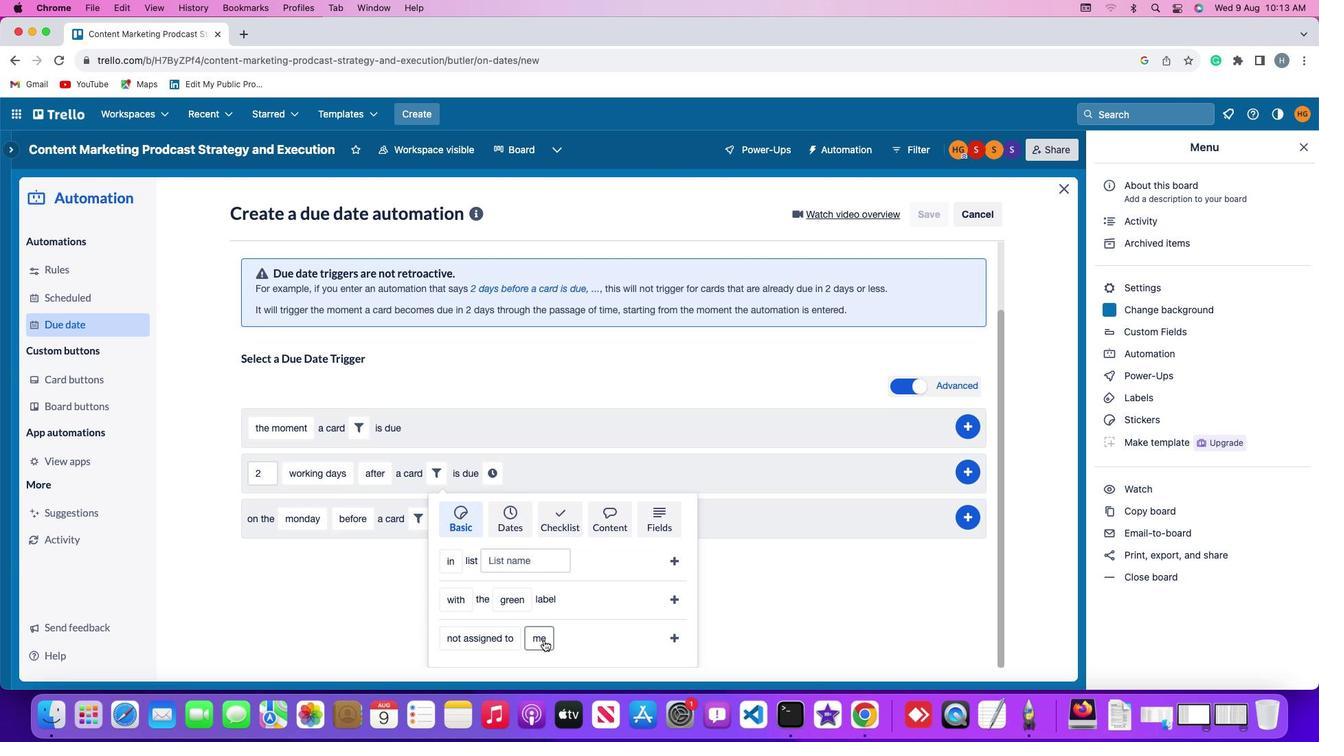 
Action: Mouse pressed left at (533, 630)
Screenshot: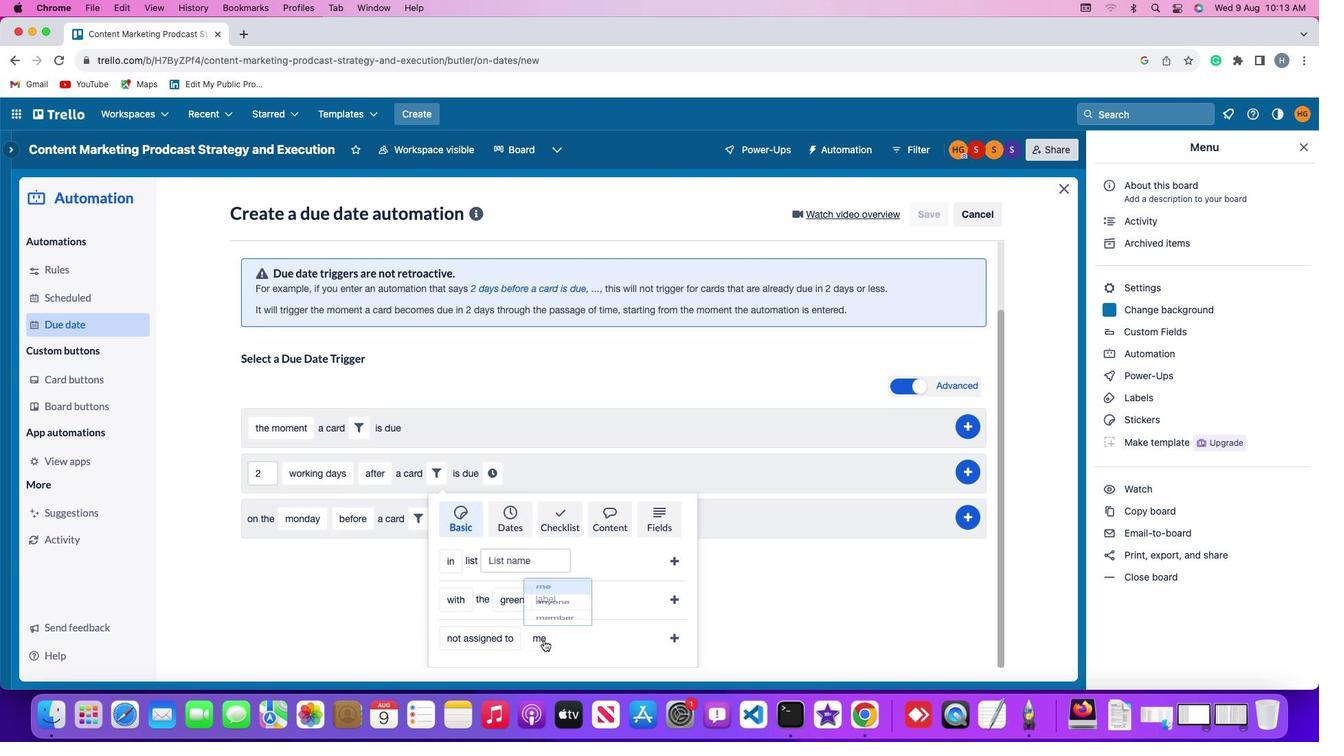 
Action: Mouse moved to (551, 551)
Screenshot: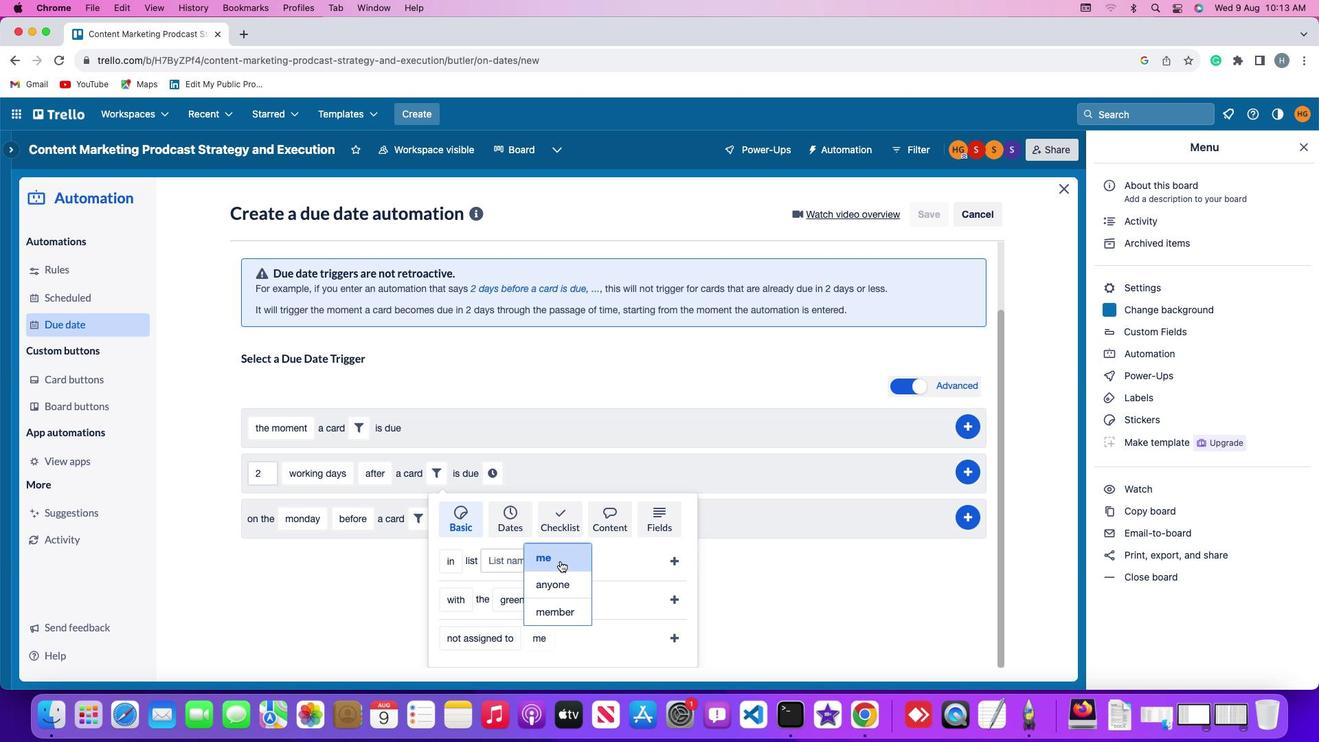 
Action: Mouse pressed left at (551, 551)
Screenshot: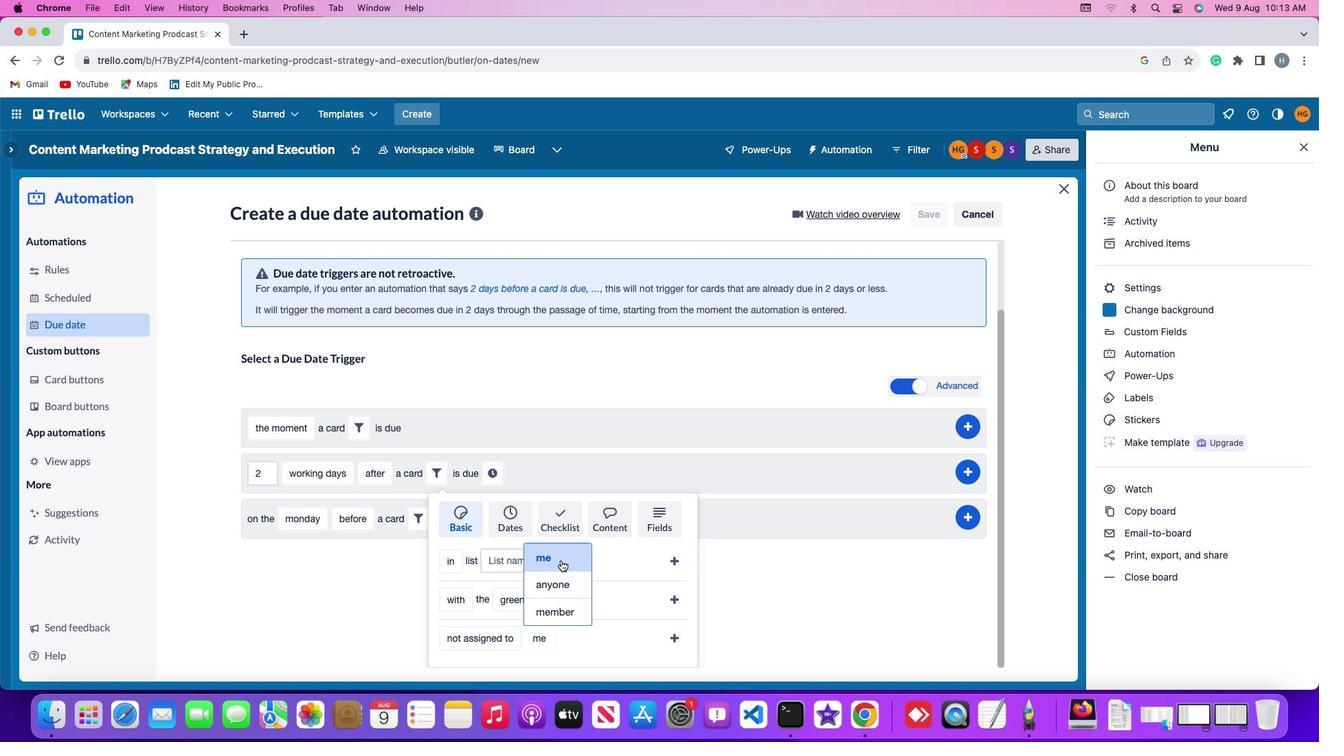 
Action: Mouse moved to (665, 625)
Screenshot: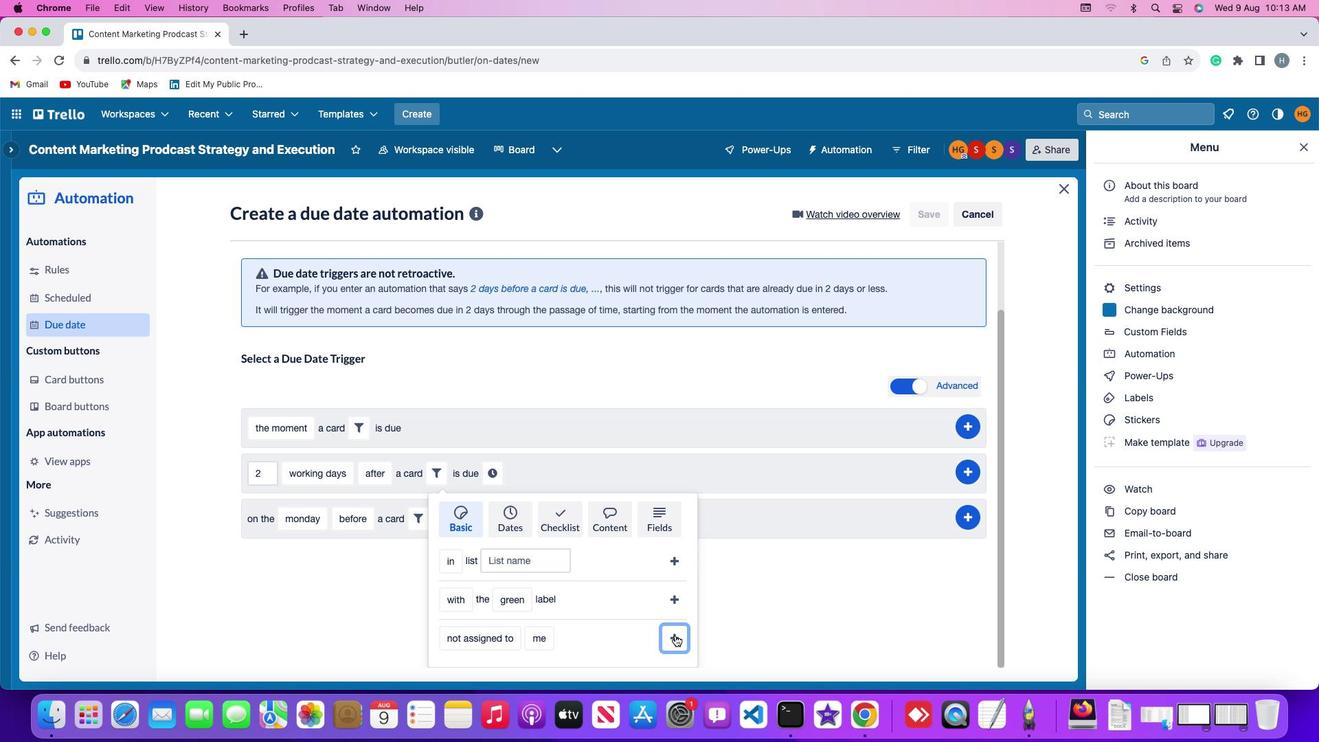 
Action: Mouse pressed left at (665, 625)
Screenshot: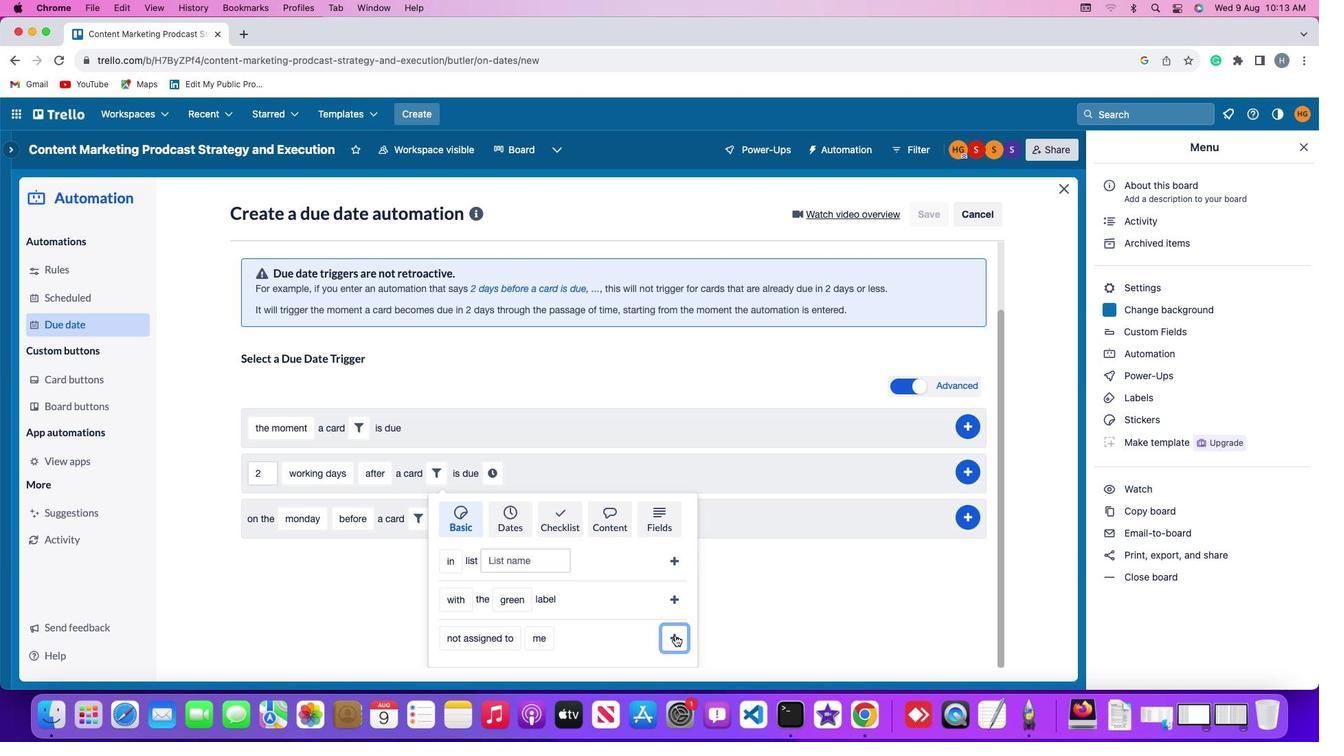 
Action: Mouse moved to (601, 547)
Screenshot: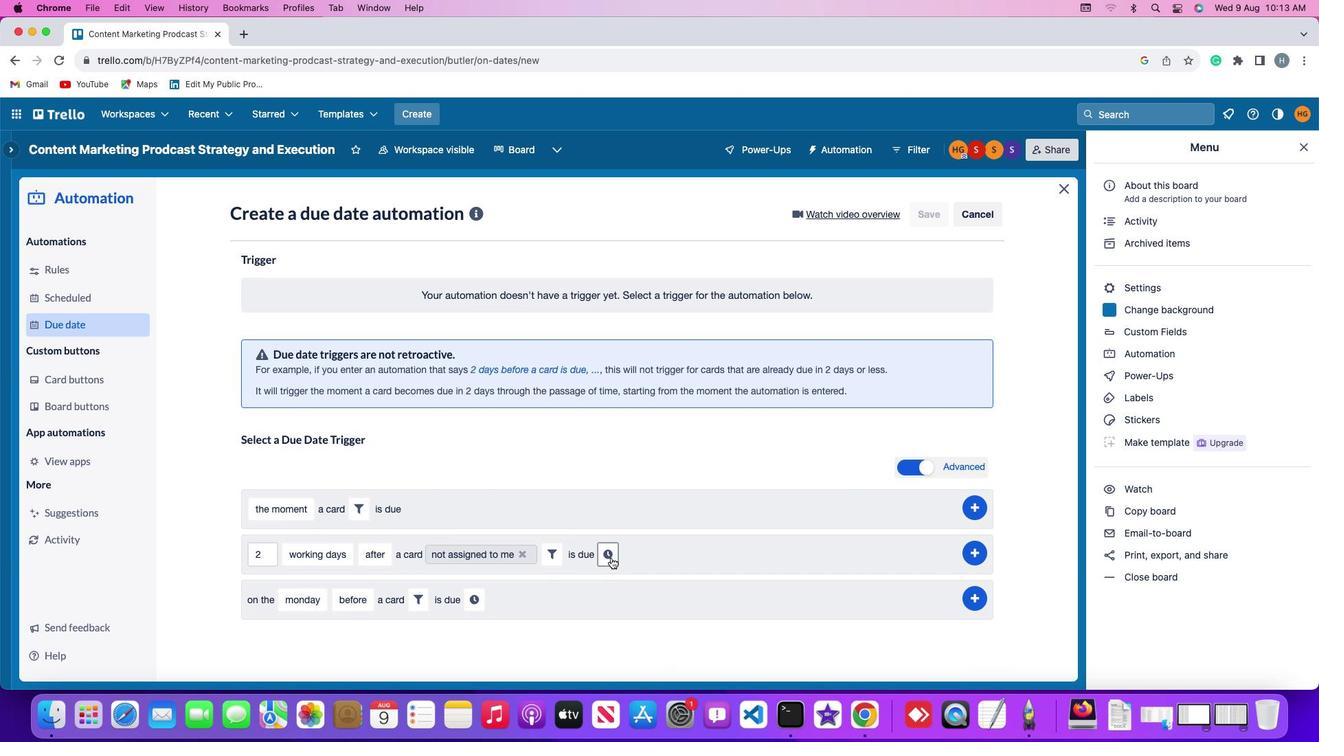 
Action: Mouse pressed left at (601, 547)
Screenshot: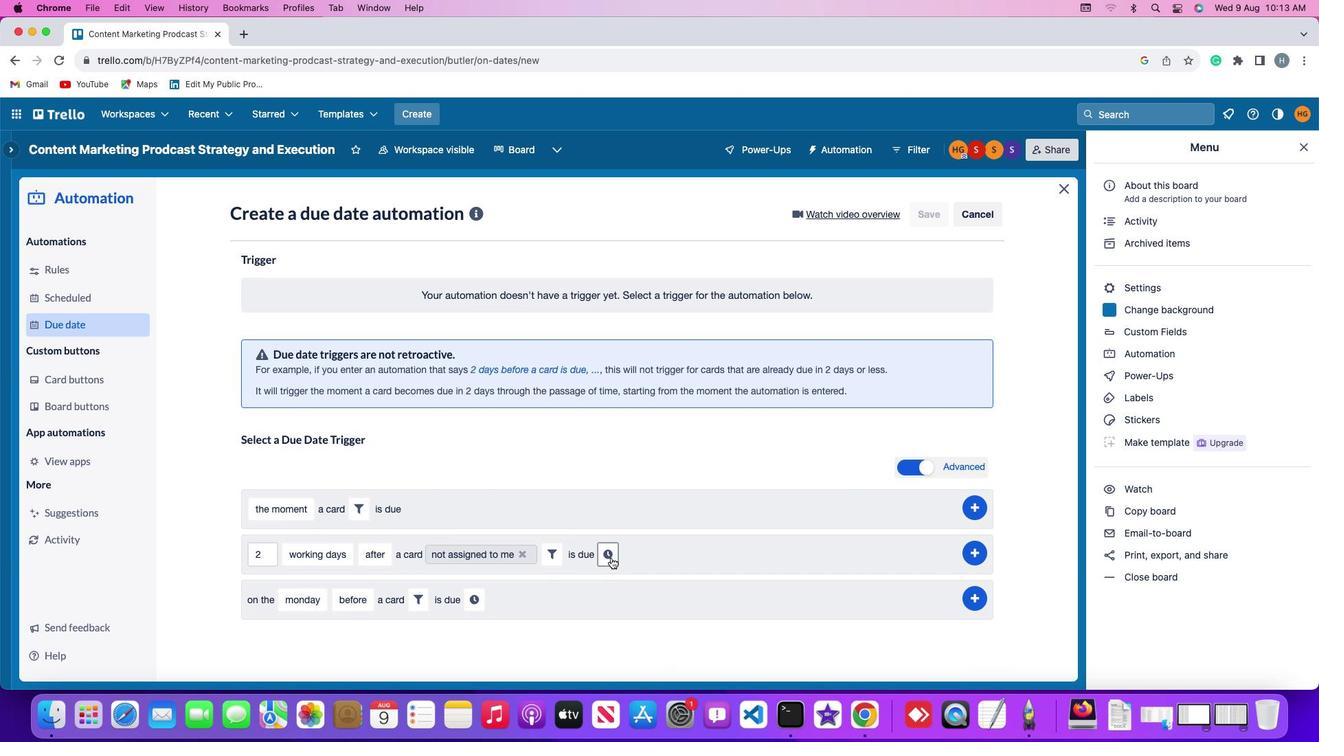 
Action: Mouse moved to (630, 551)
Screenshot: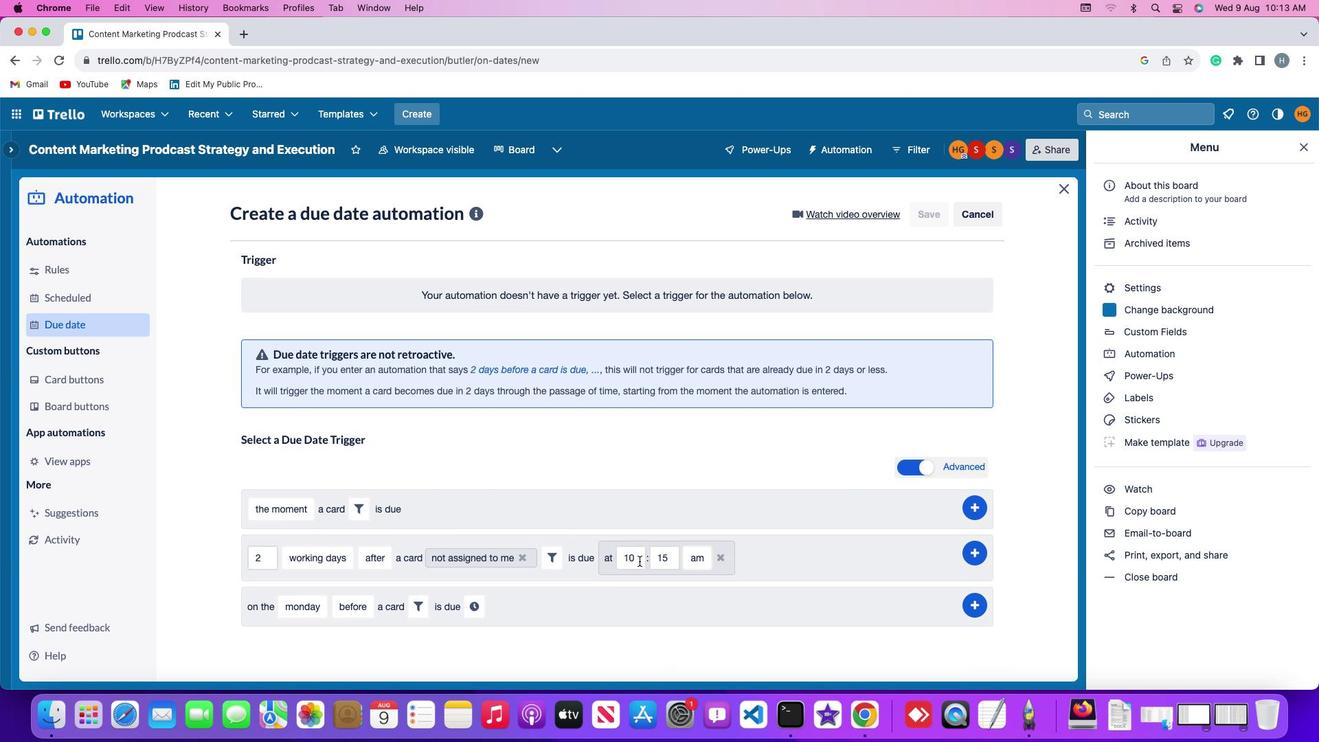 
Action: Mouse pressed left at (630, 551)
Screenshot: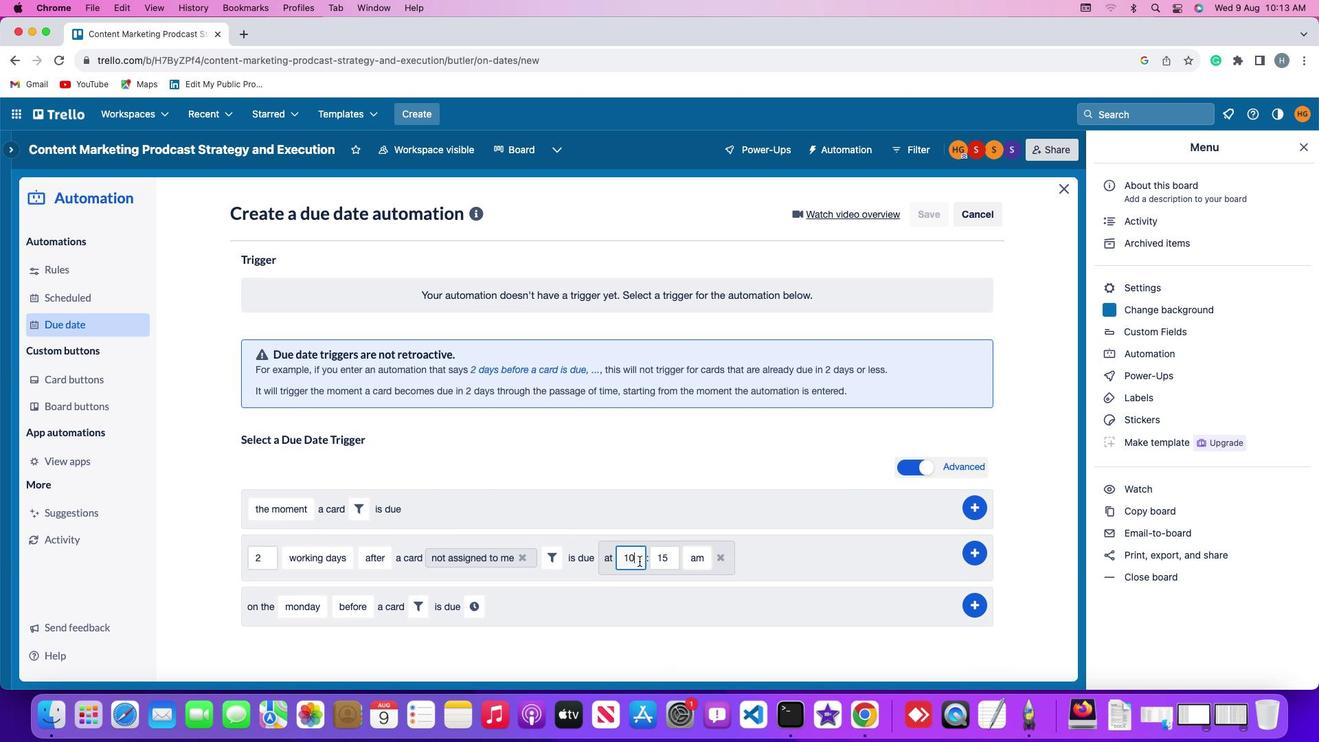 
Action: Mouse moved to (628, 551)
Screenshot: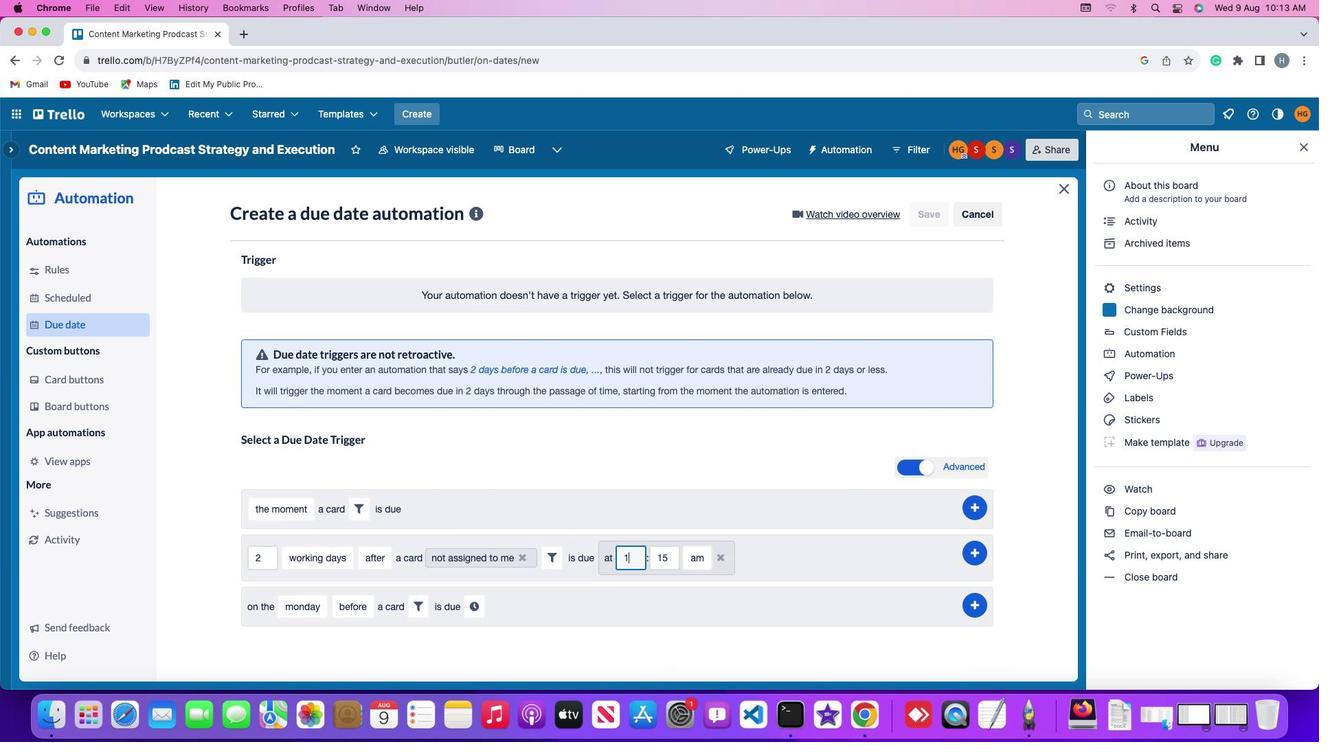 
Action: Key pressed Key.backspaceKey.backspace'1''1'
Screenshot: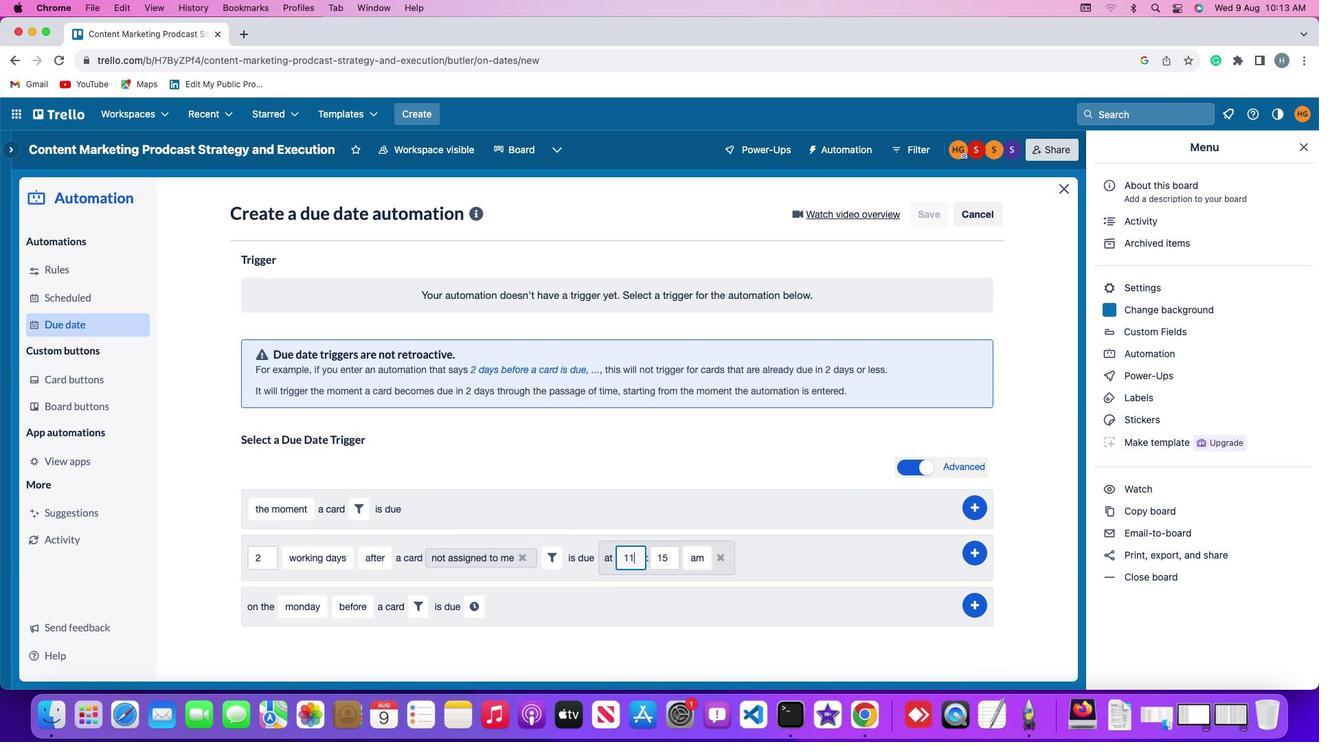 
Action: Mouse moved to (661, 549)
Screenshot: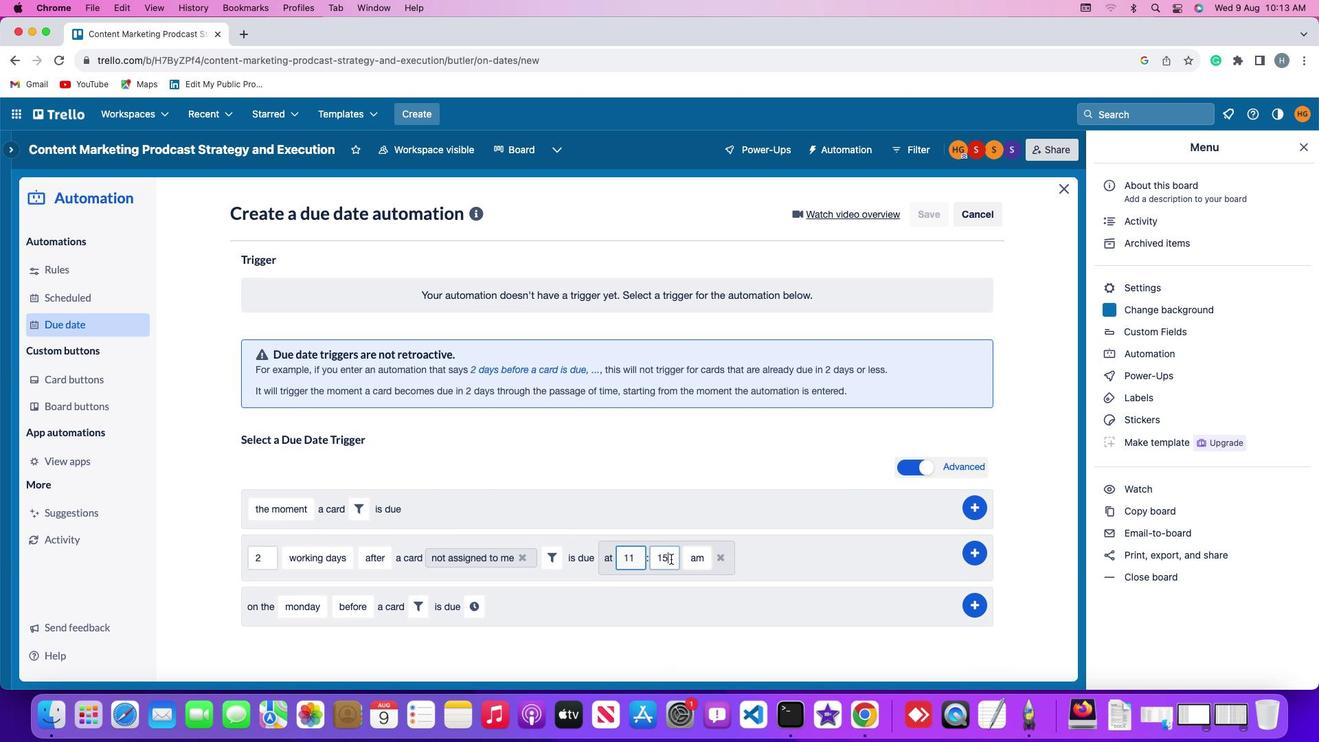 
Action: Mouse pressed left at (661, 549)
Screenshot: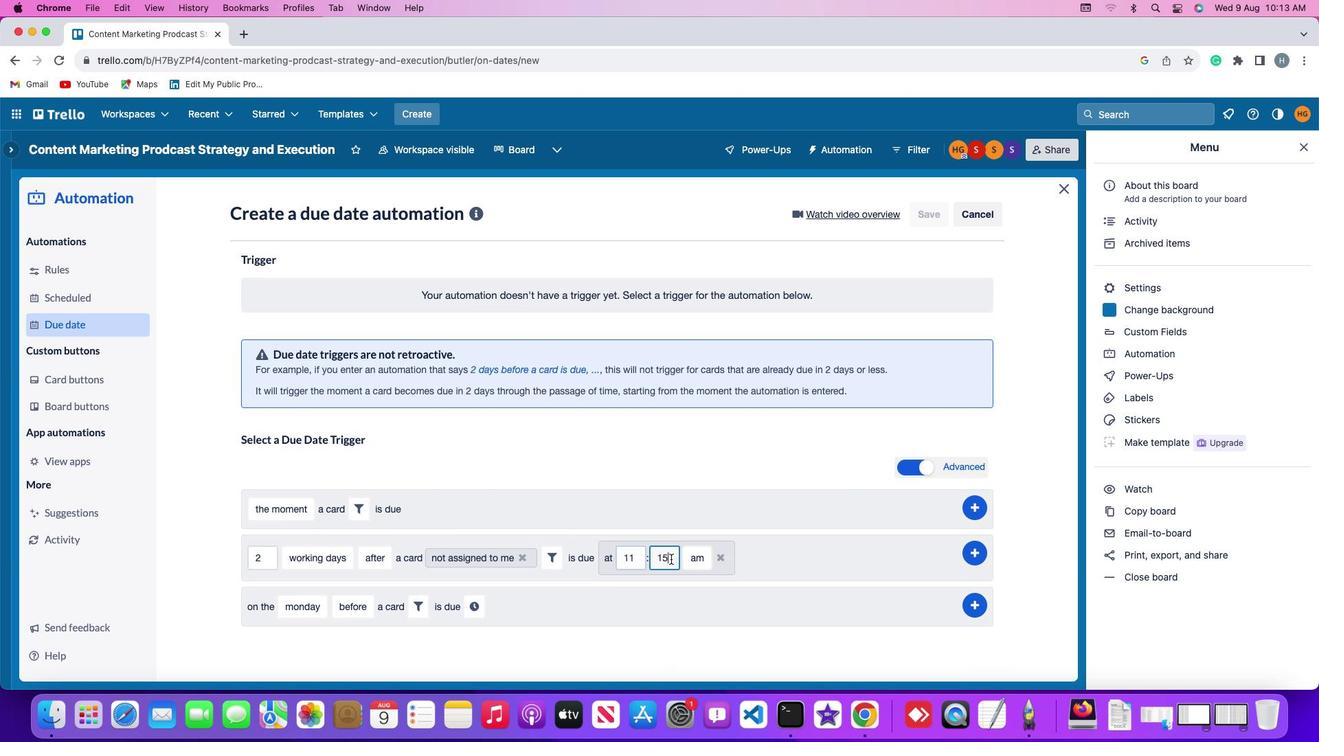 
Action: Key pressed Key.backspaceKey.backspaceKey.backspace'0''0'
Screenshot: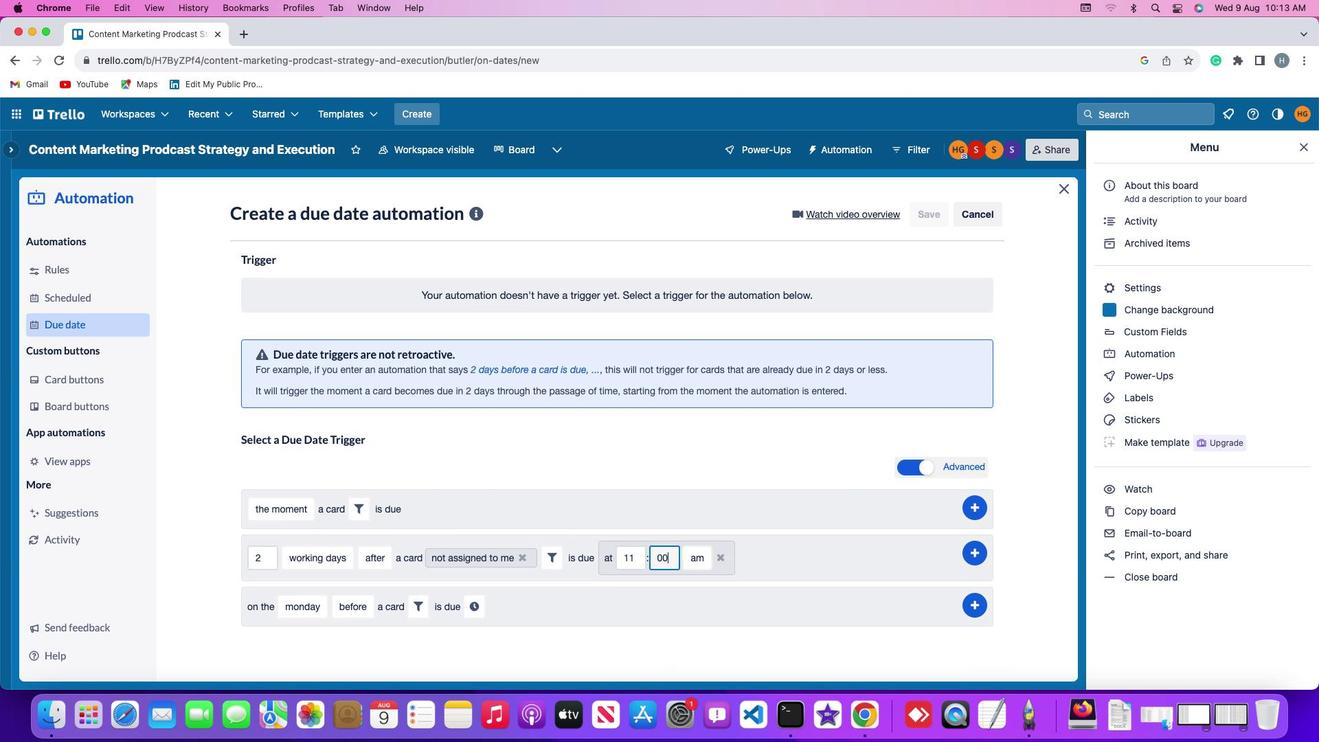 
Action: Mouse moved to (679, 555)
Screenshot: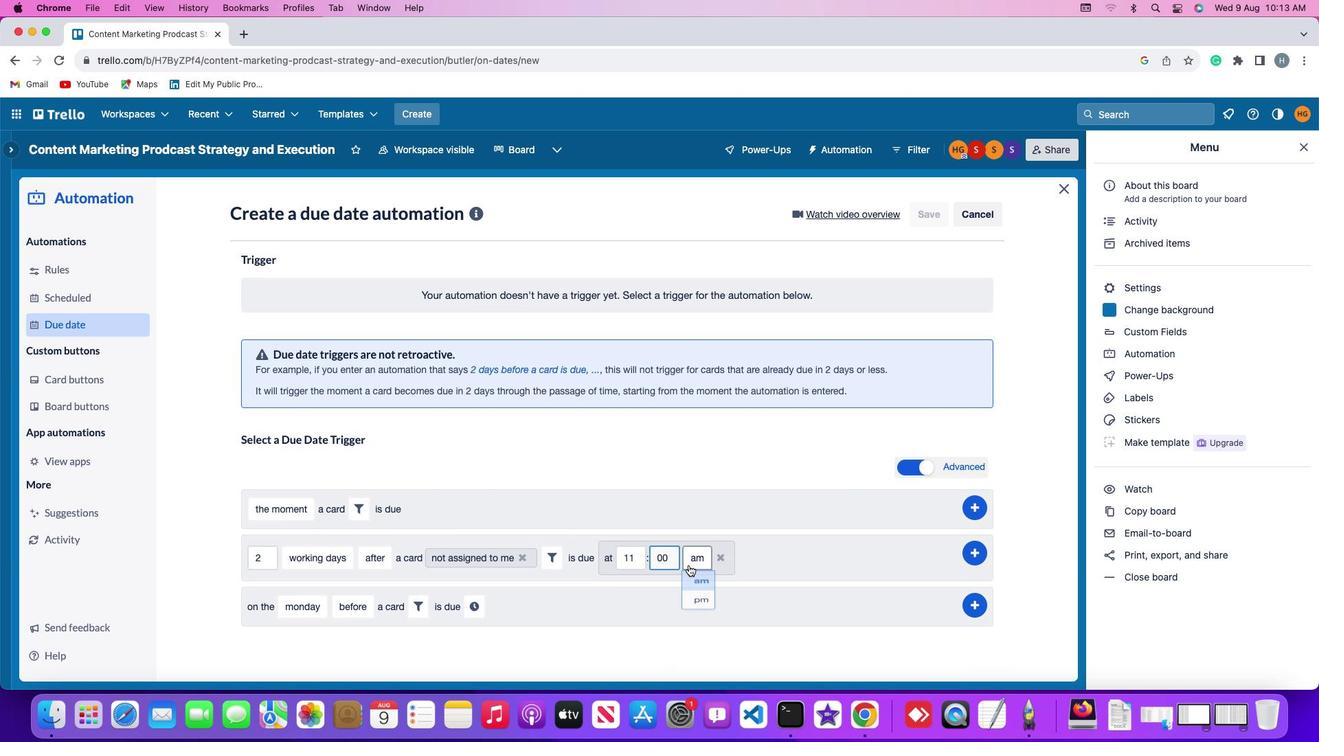 
Action: Mouse pressed left at (679, 555)
Screenshot: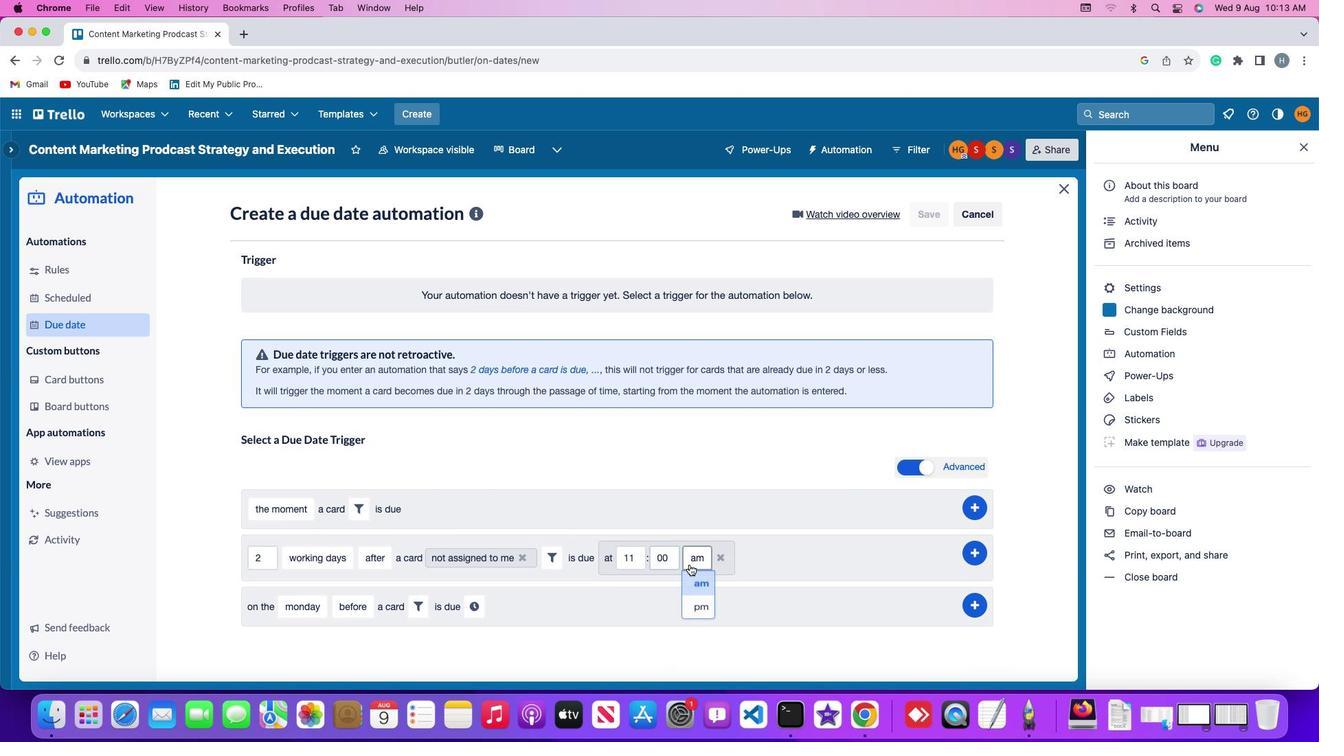 
Action: Mouse moved to (685, 571)
Screenshot: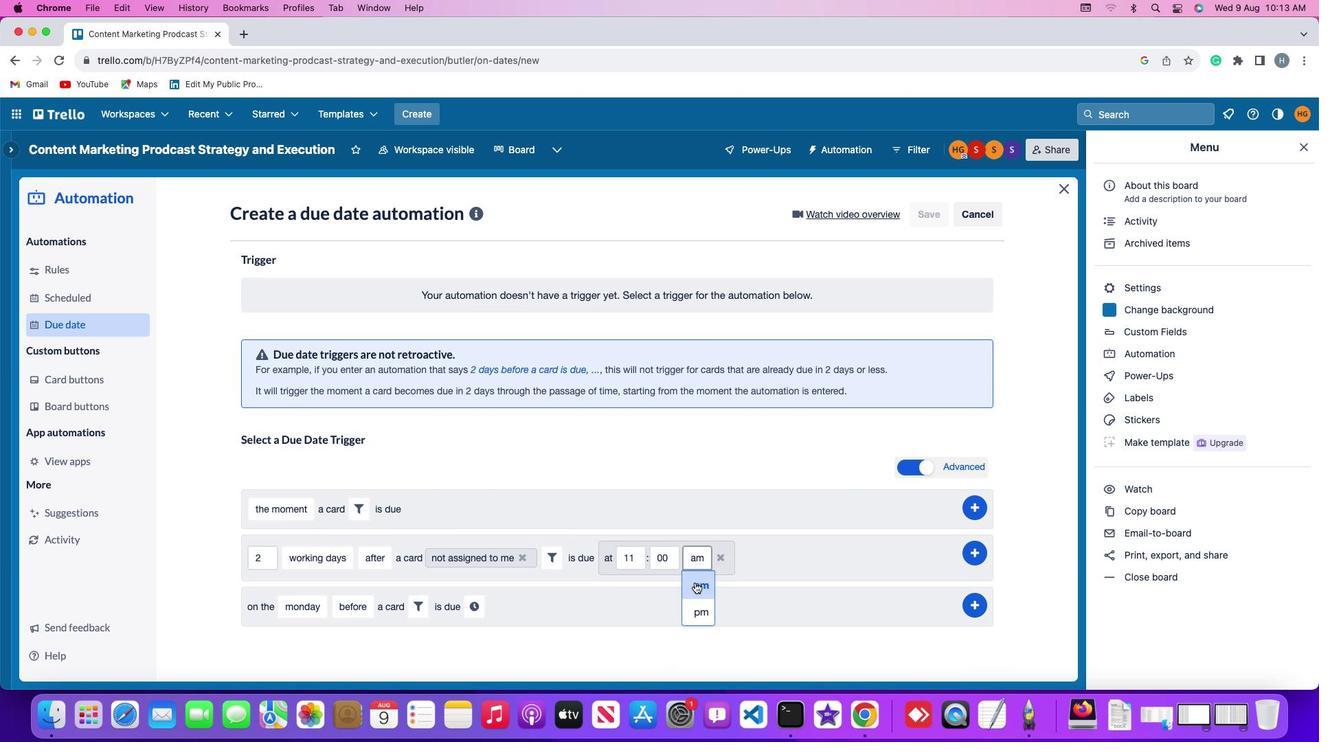 
Action: Mouse pressed left at (685, 571)
Screenshot: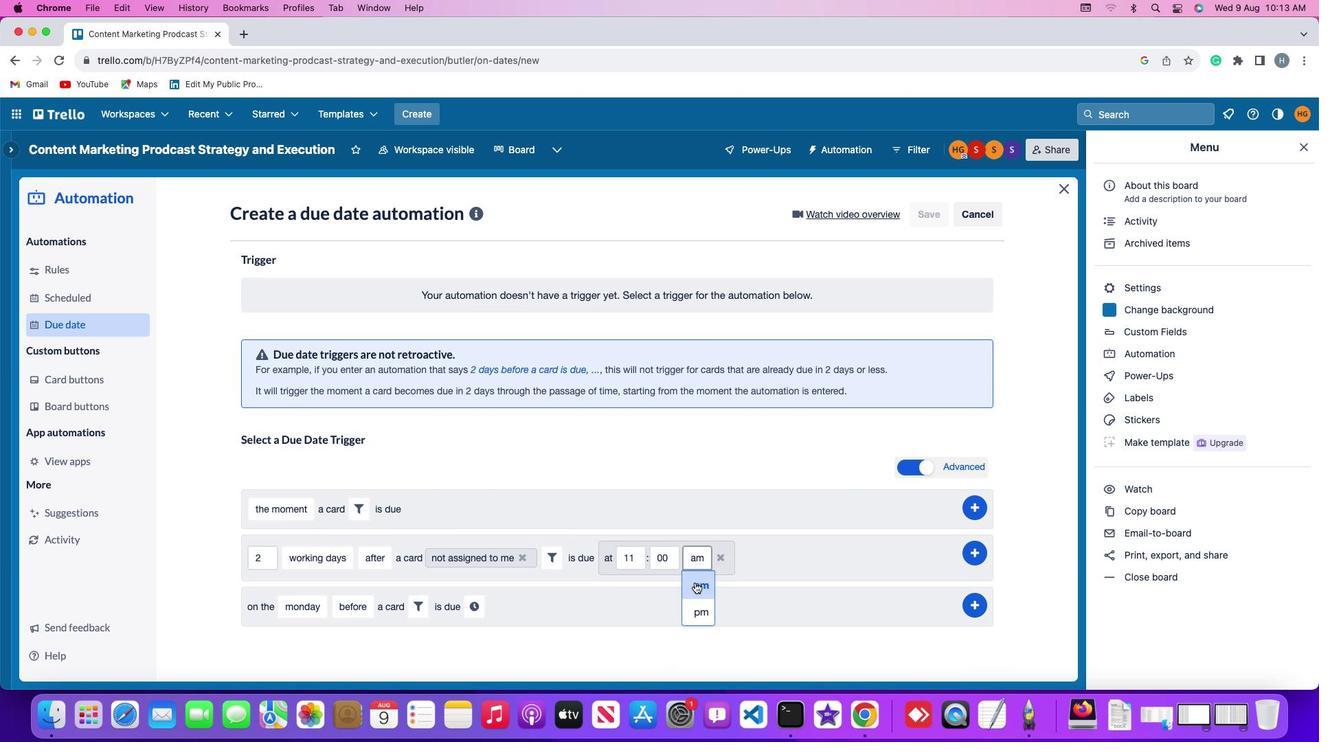 
Action: Mouse moved to (962, 540)
Screenshot: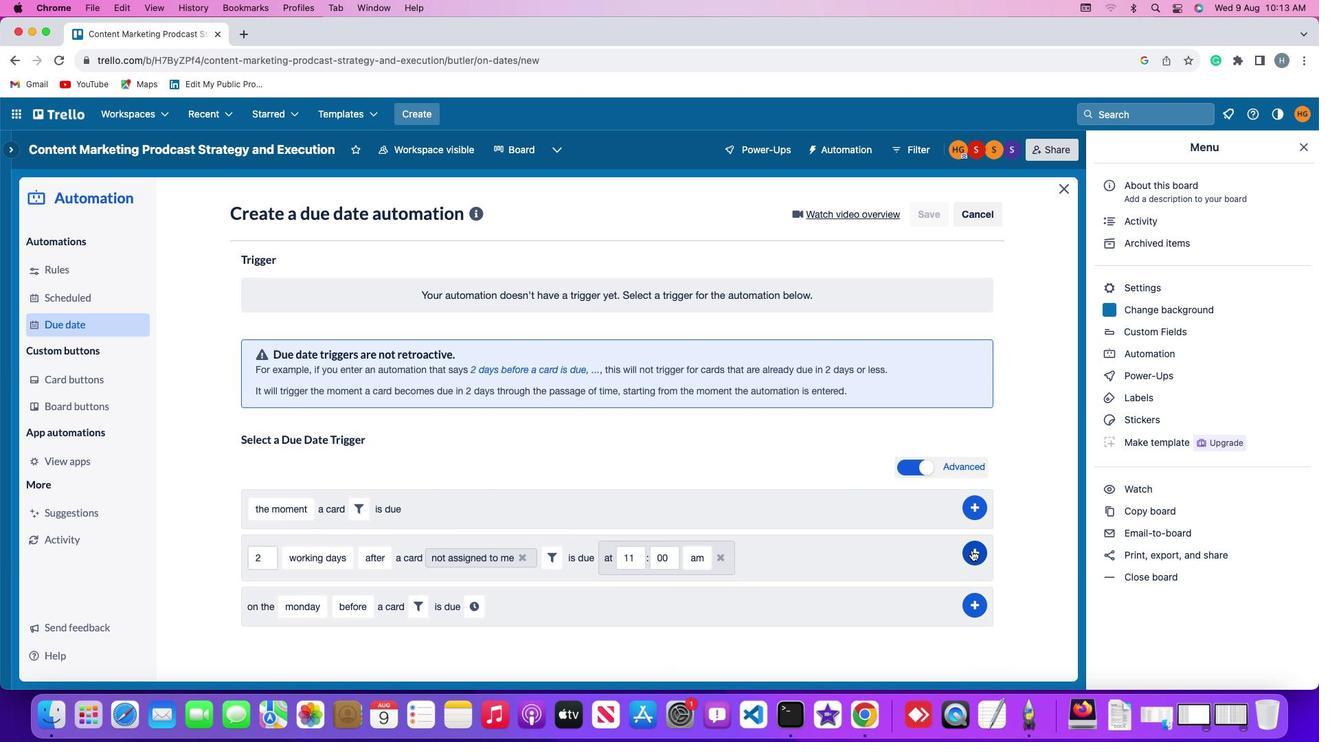 
Action: Mouse pressed left at (962, 540)
Screenshot: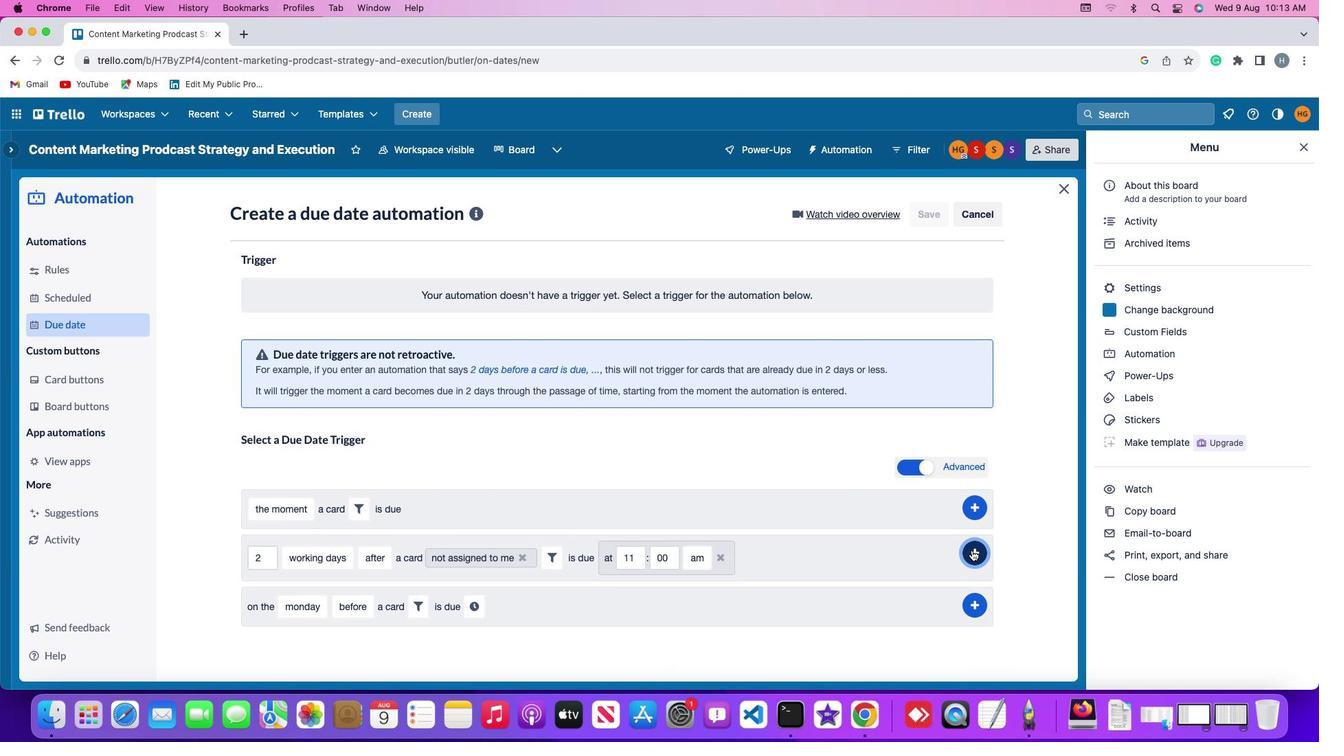 
Action: Mouse moved to (1010, 450)
Screenshot: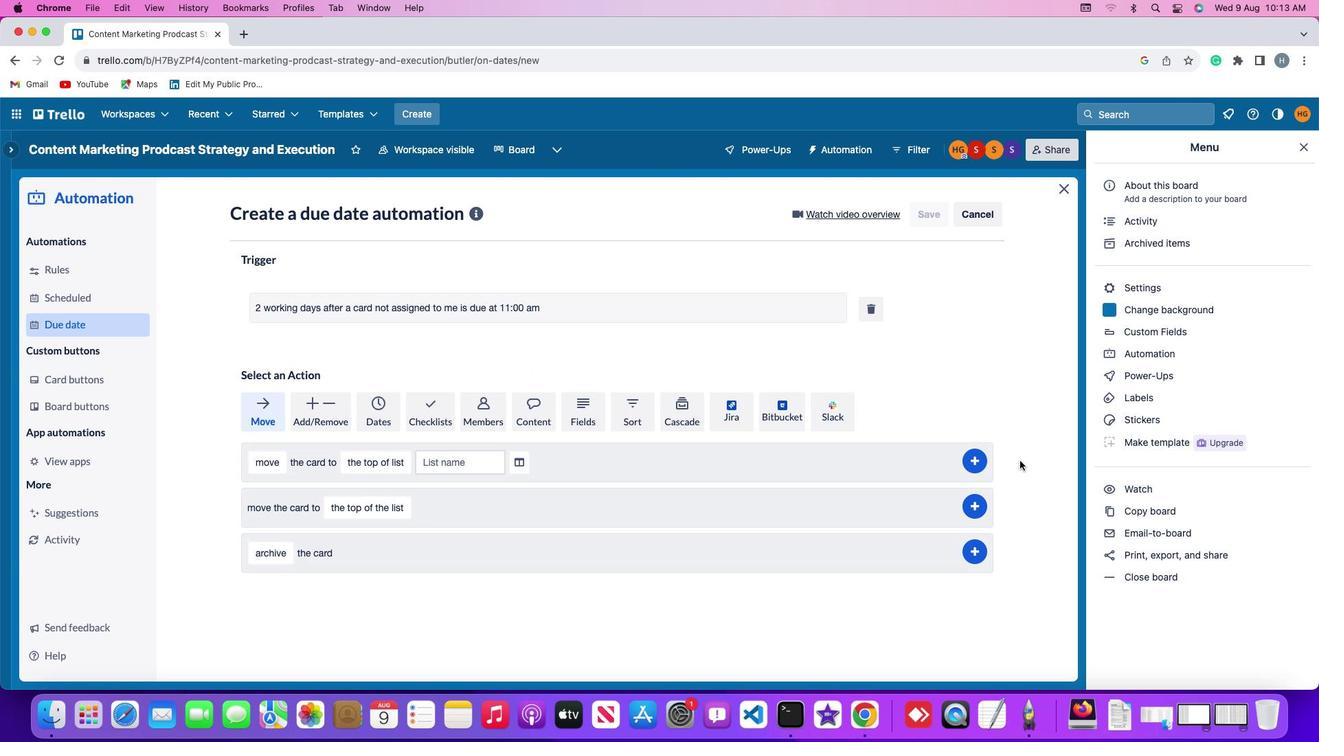 
